 Task: Open the event Coffee Meeting with Jane on '2024/04/05', change the date to 2024/03/20, change the font style of the description to Comic Sans MS, set the availability to Working elsewhere, insert an emoji Smile, logged in from the account softage.10@softage.net and add another guest for the event, softage.4@softage.net. Change the alignment of the event description to Align center.Change the font color of the description to Light  Orange and select an event charm, 
Action: Mouse moved to (319, 140)
Screenshot: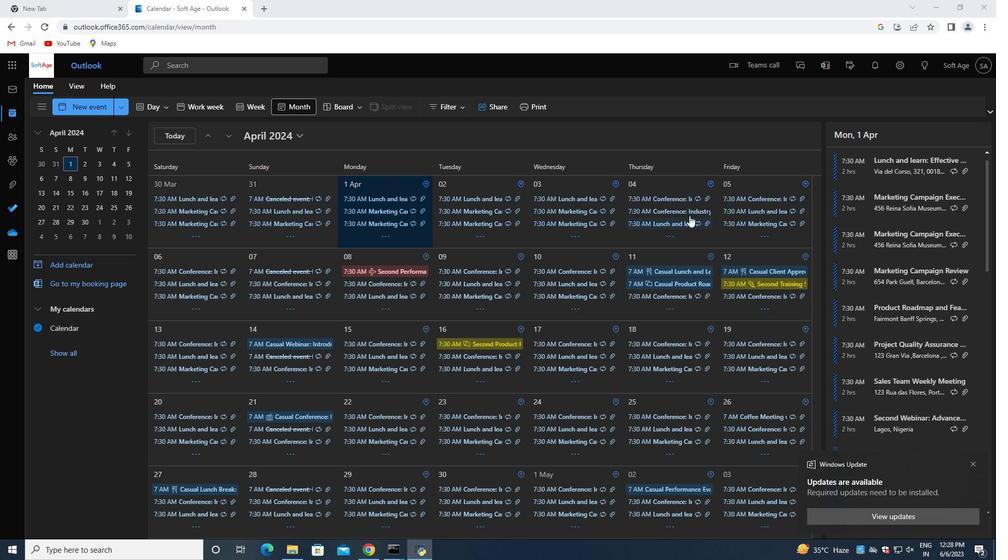 
Action: Mouse pressed left at (319, 140)
Screenshot: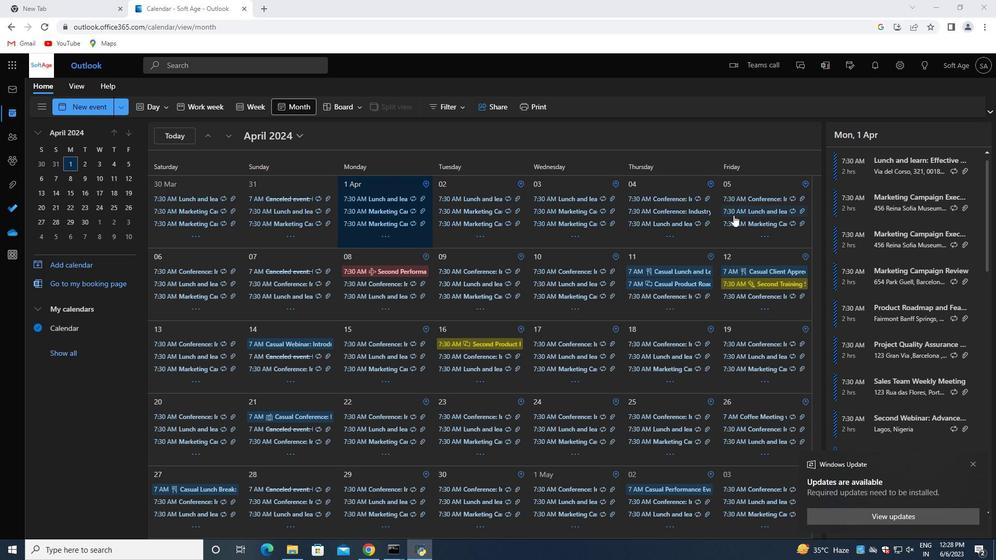 
Action: Mouse moved to (338, 160)
Screenshot: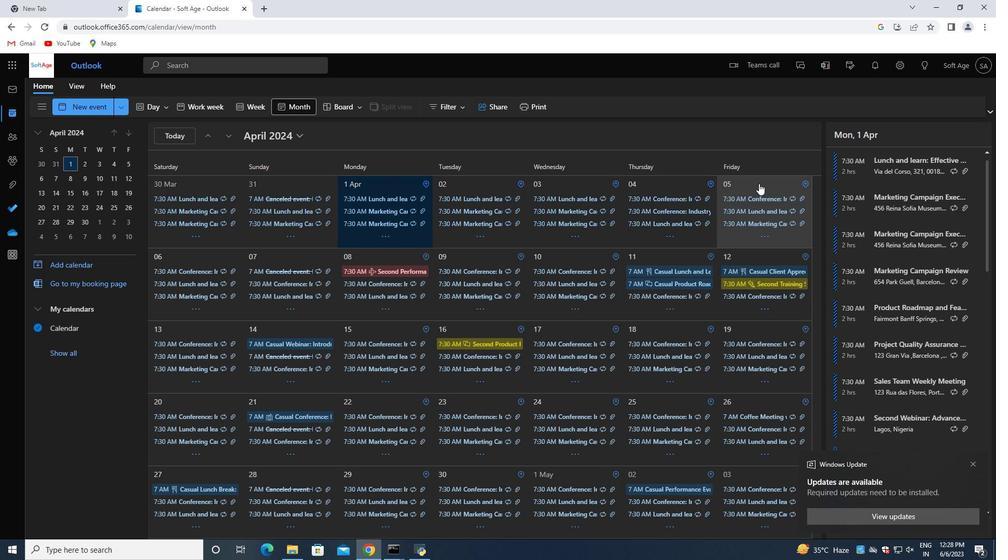 
Action: Mouse pressed left at (338, 160)
Screenshot: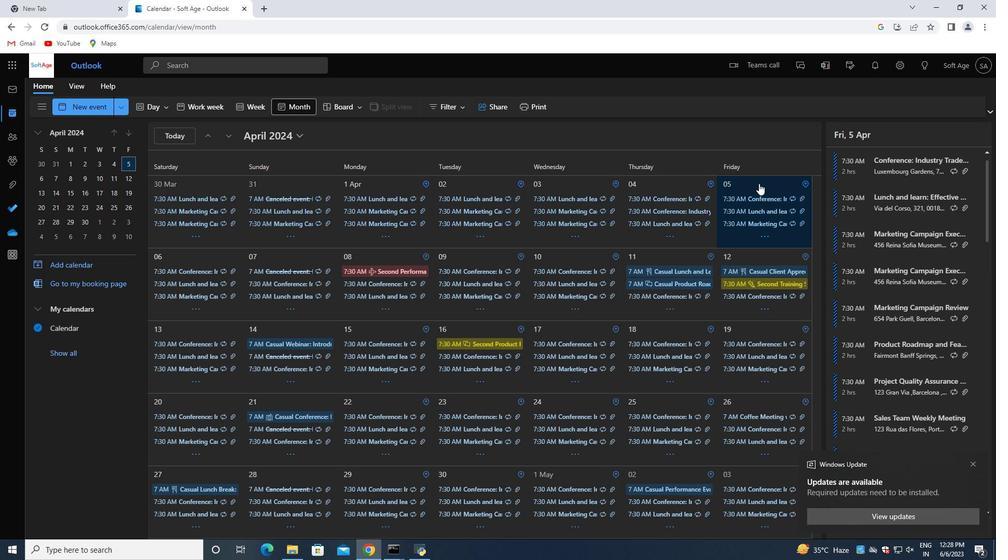 
Action: Mouse moved to (344, 180)
Screenshot: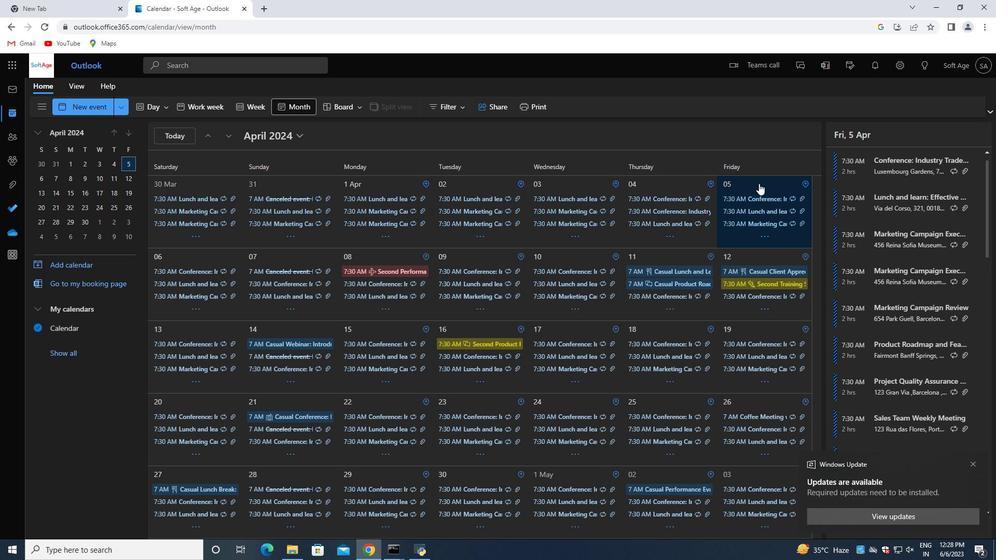 
Action: Mouse pressed left at (344, 180)
Screenshot: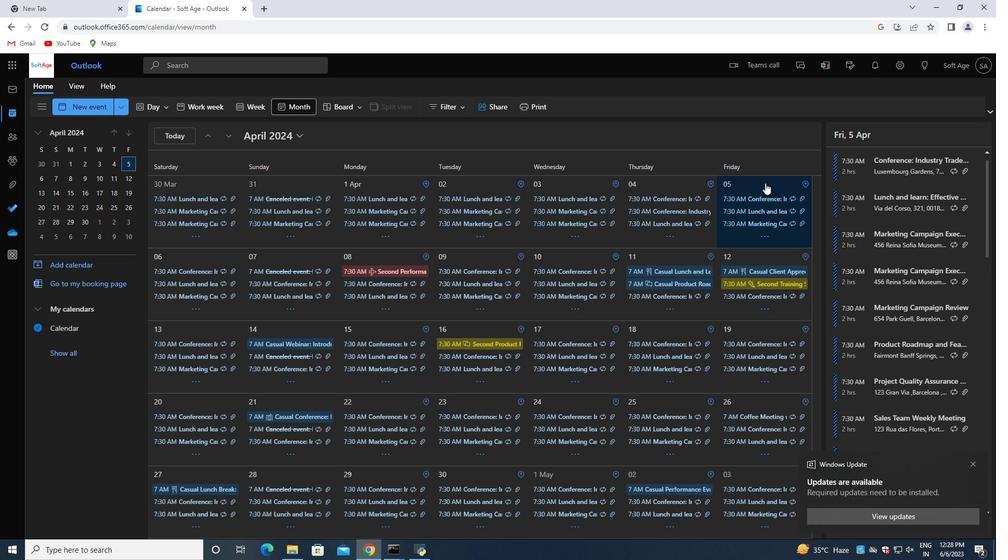 
Action: Mouse moved to (547, 137)
Screenshot: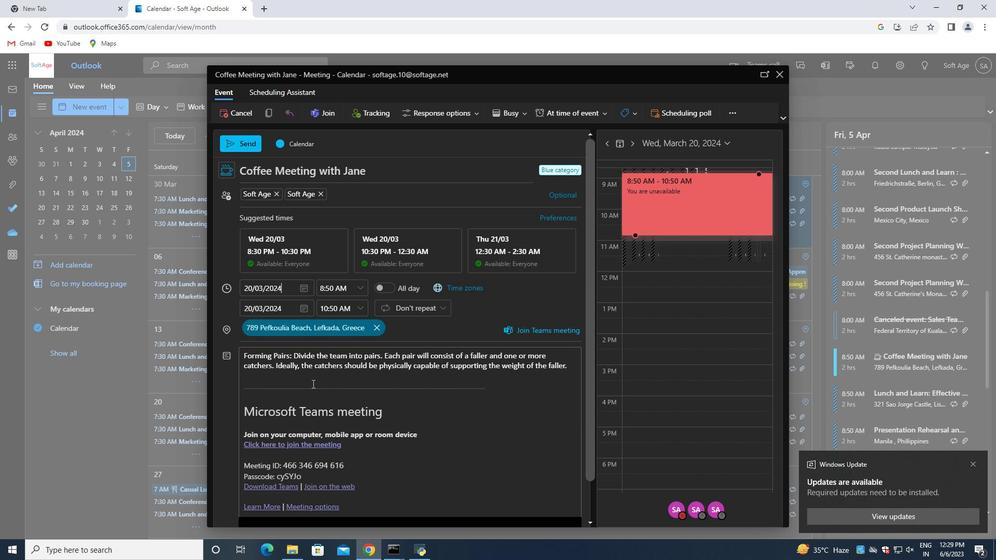 
Action: Mouse pressed left at (547, 137)
Screenshot: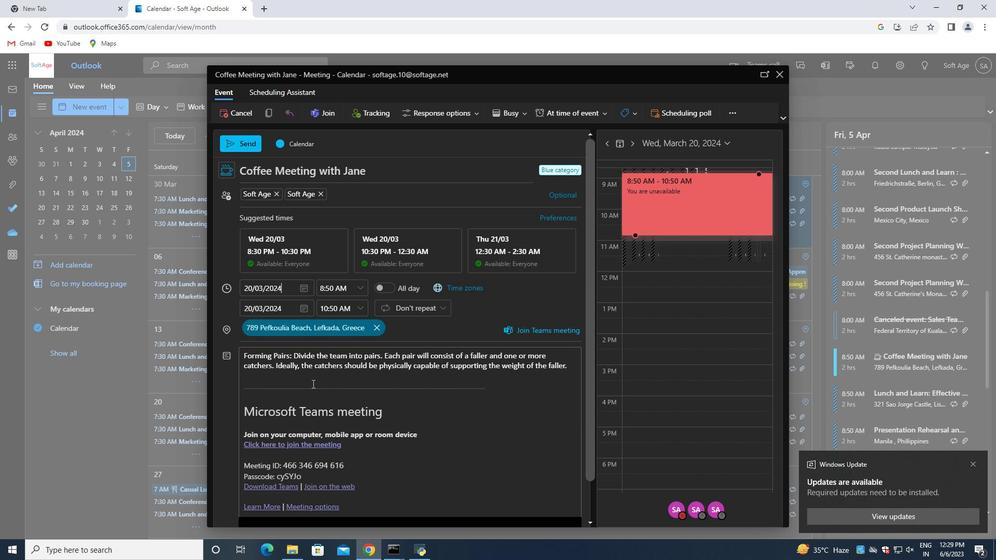 
Action: Mouse moved to (759, 183)
Screenshot: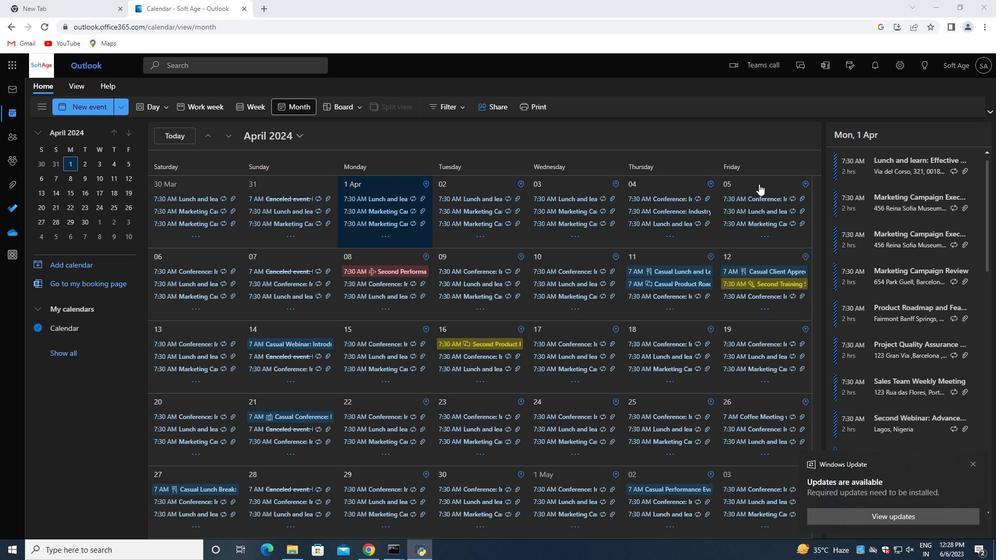 
Action: Mouse pressed left at (759, 183)
Screenshot: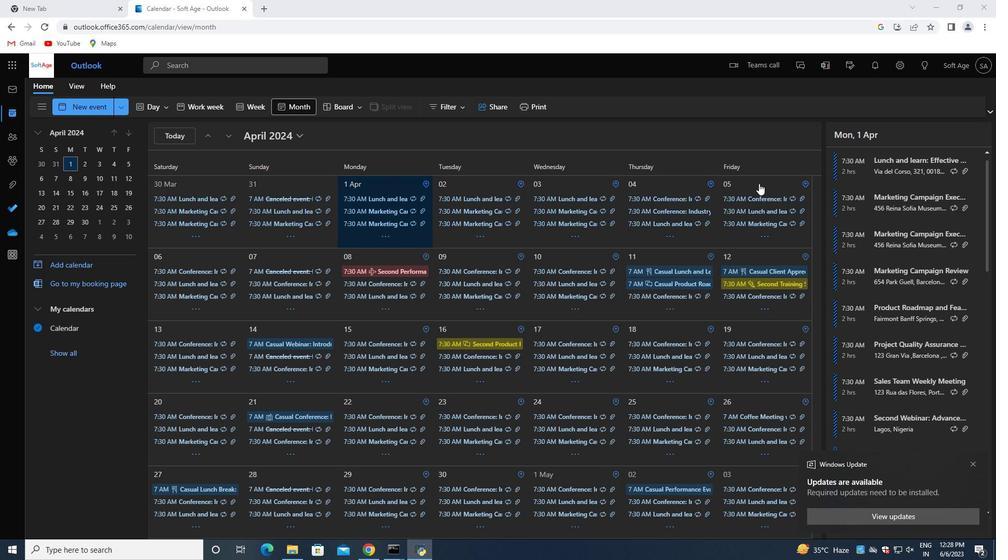 
Action: Mouse moved to (908, 347)
Screenshot: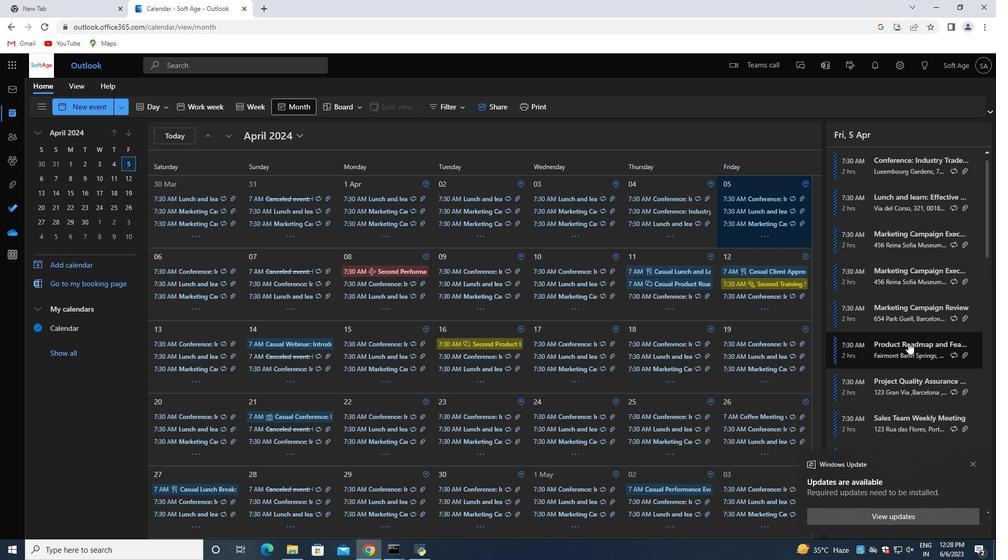 
Action: Mouse scrolled (908, 347) with delta (0, 0)
Screenshot: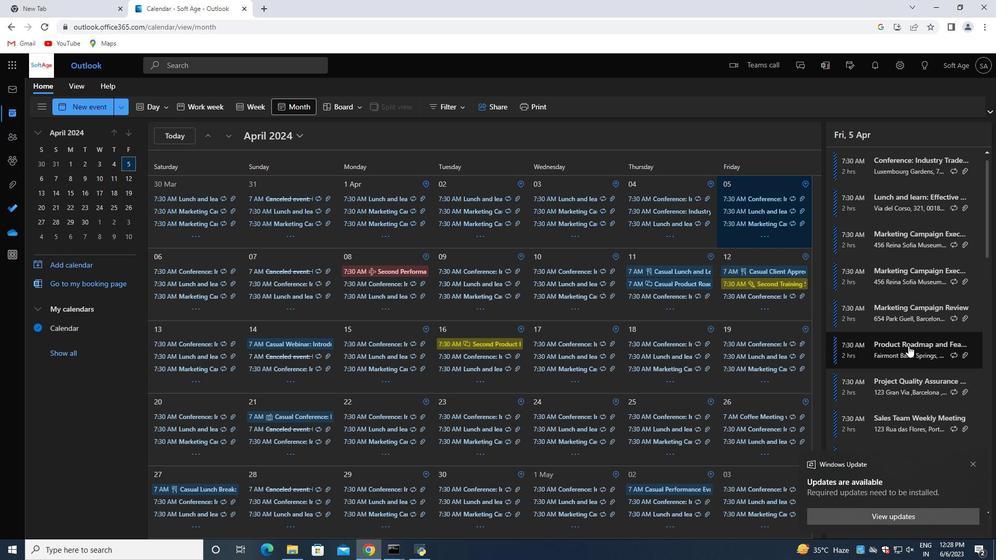 
Action: Mouse moved to (908, 355)
Screenshot: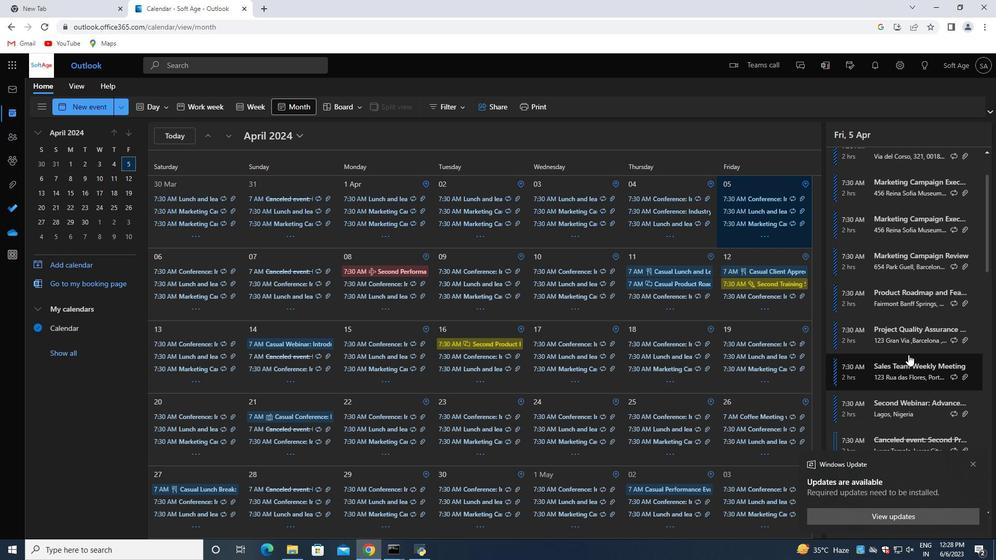 
Action: Mouse scrolled (908, 354) with delta (0, 0)
Screenshot: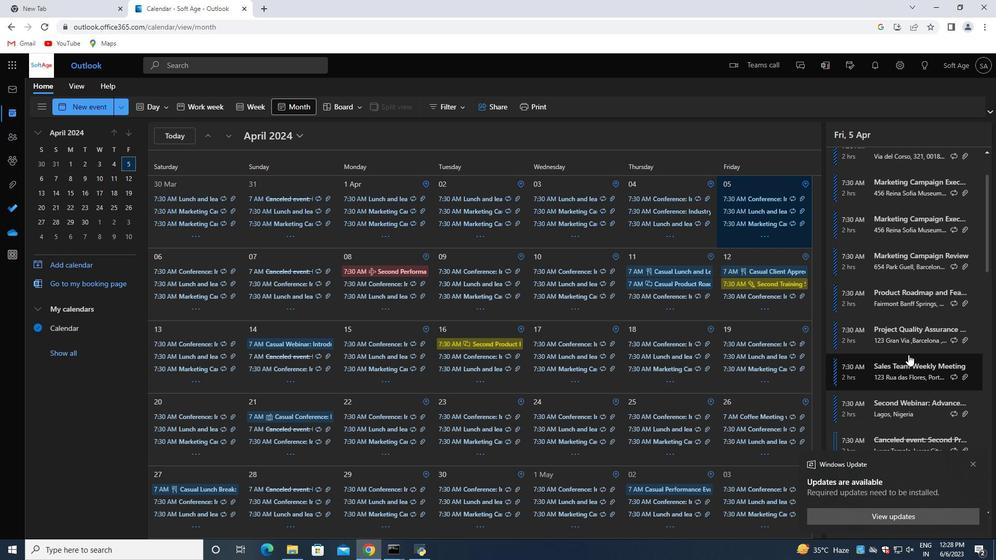 
Action: Mouse moved to (908, 357)
Screenshot: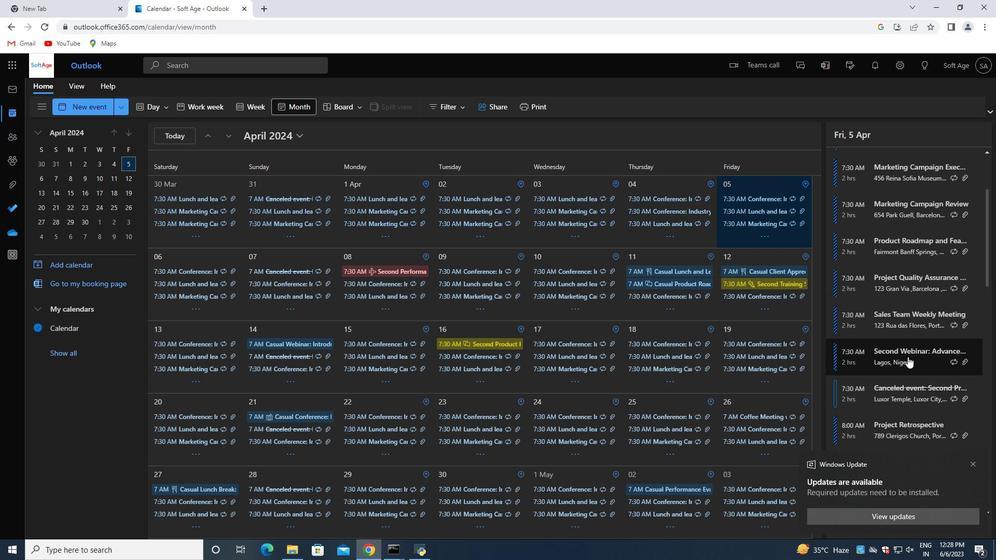 
Action: Mouse scrolled (908, 357) with delta (0, 0)
Screenshot: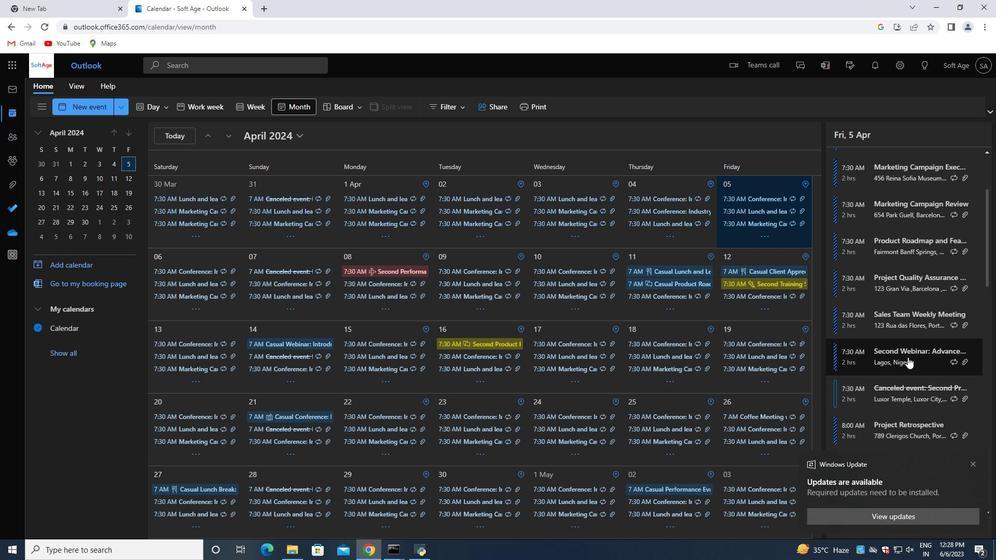 
Action: Mouse moved to (908, 359)
Screenshot: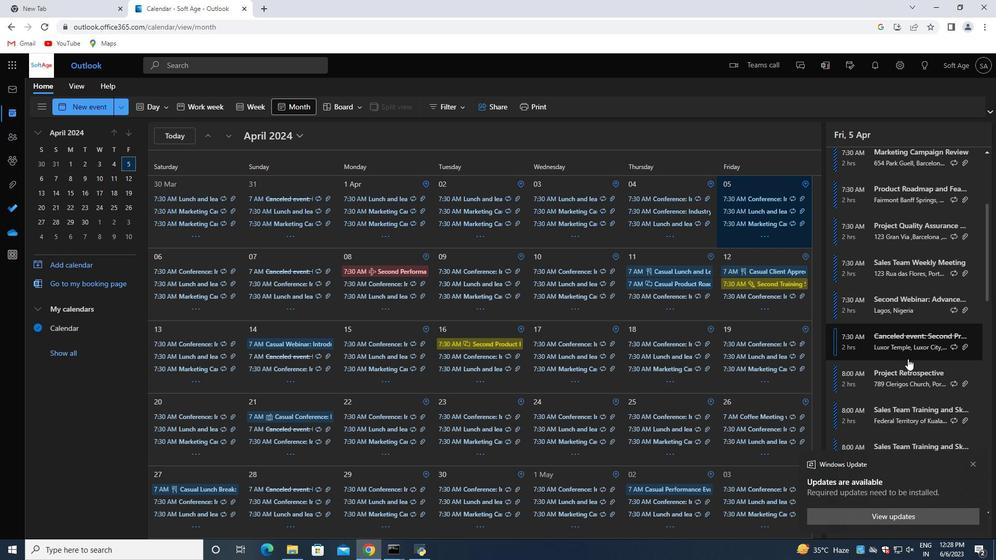 
Action: Mouse scrolled (908, 359) with delta (0, 0)
Screenshot: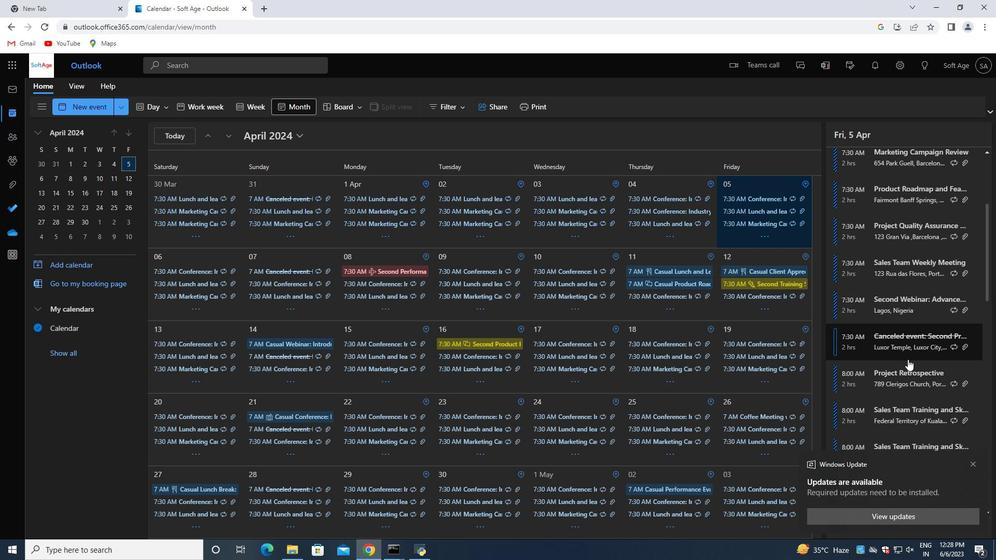
Action: Mouse moved to (908, 360)
Screenshot: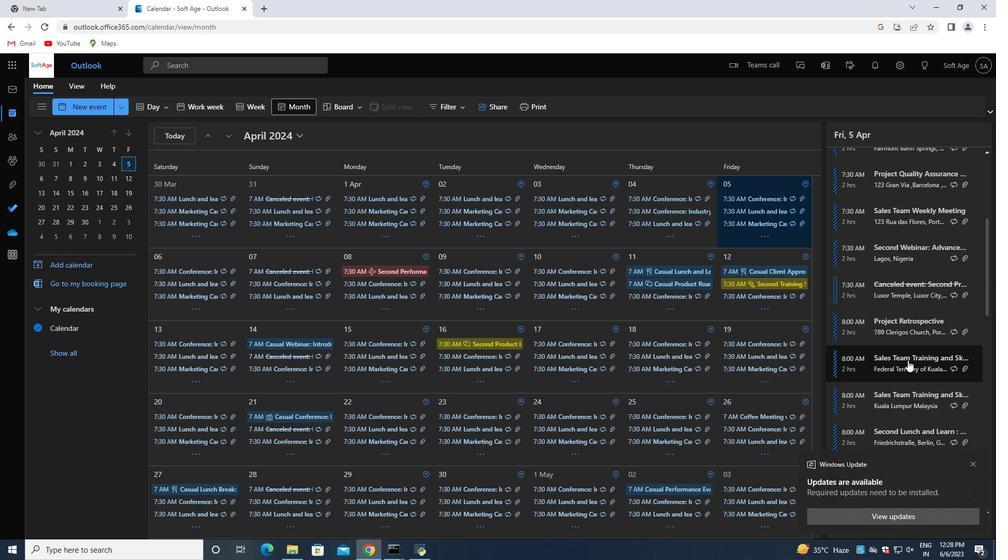 
Action: Mouse scrolled (908, 360) with delta (0, 0)
Screenshot: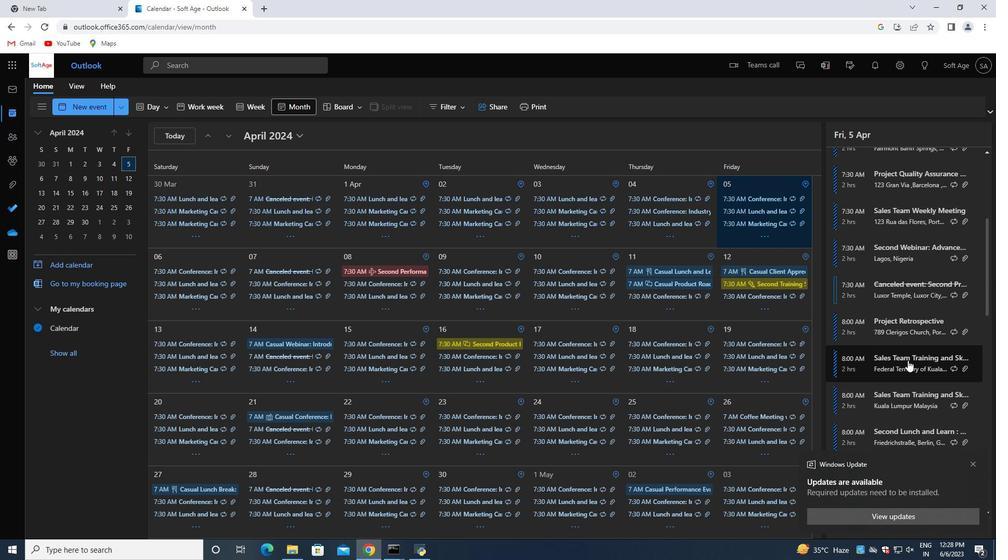 
Action: Mouse moved to (908, 360)
Screenshot: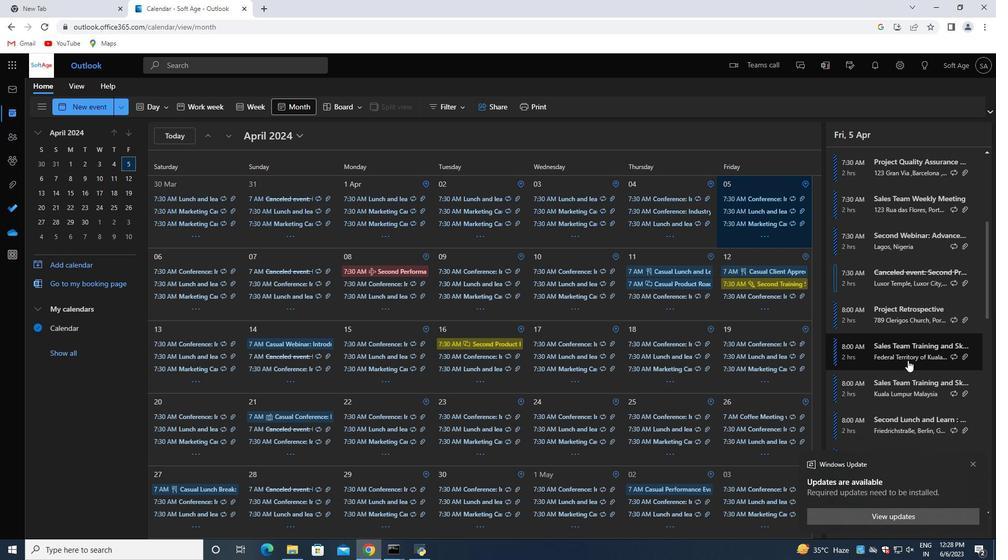 
Action: Mouse scrolled (908, 359) with delta (0, 0)
Screenshot: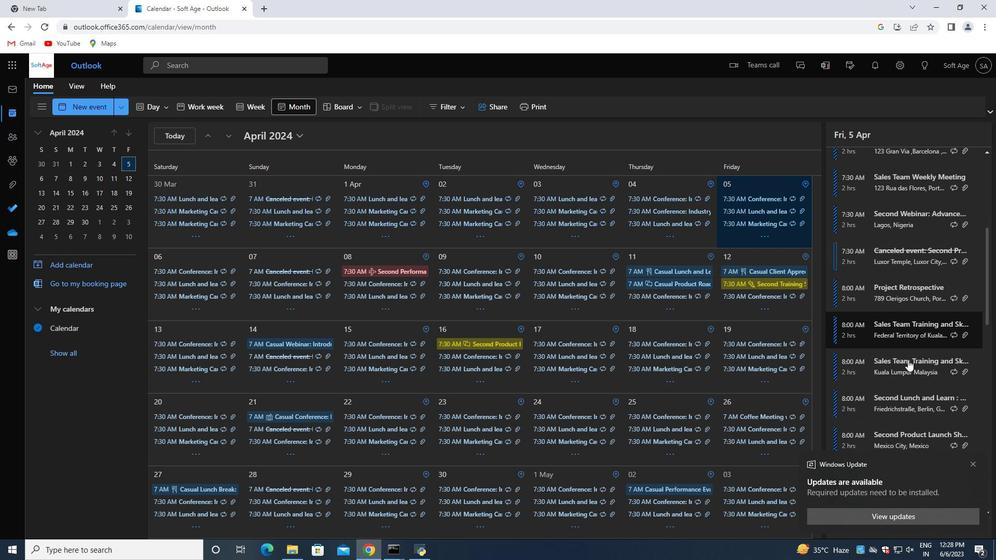 
Action: Mouse moved to (907, 356)
Screenshot: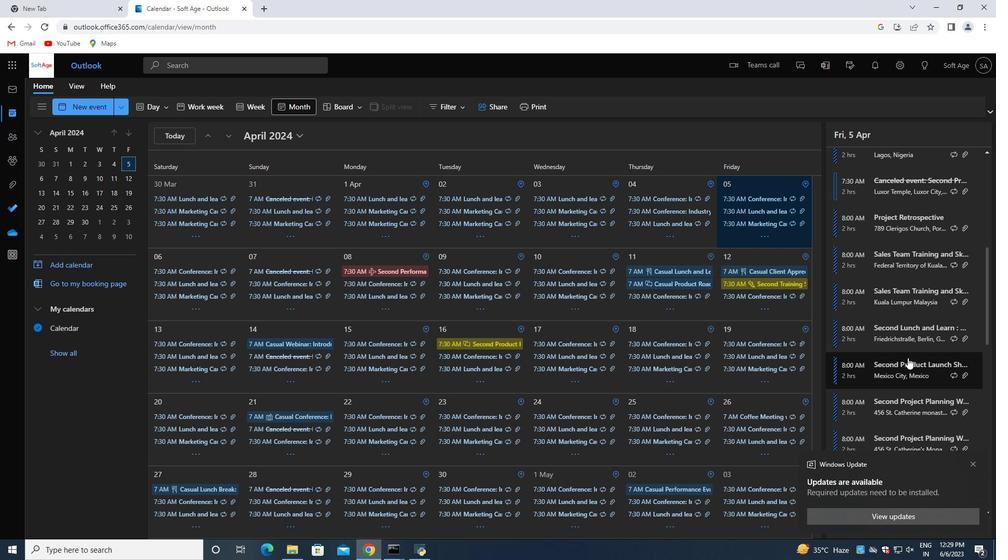 
Action: Mouse scrolled (907, 356) with delta (0, 0)
Screenshot: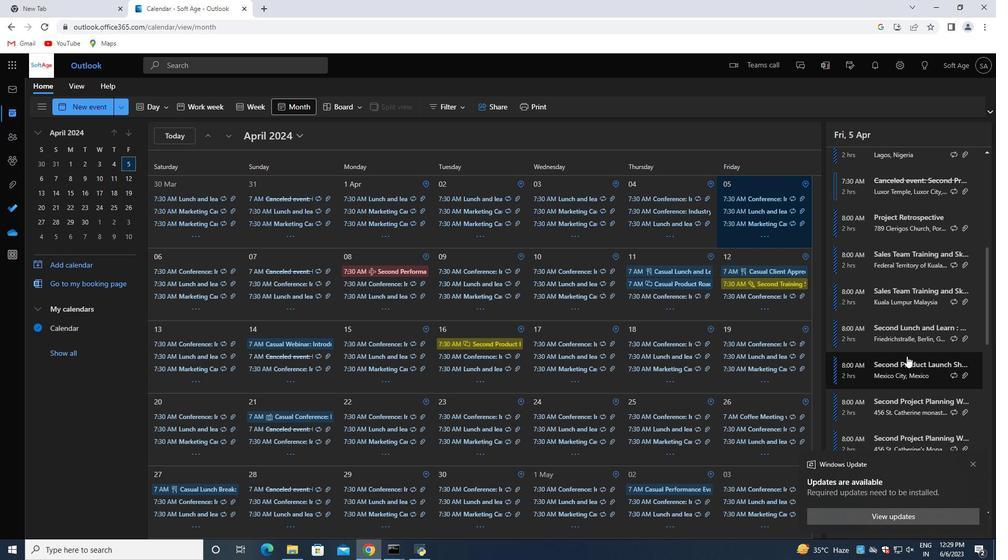 
Action: Mouse moved to (906, 356)
Screenshot: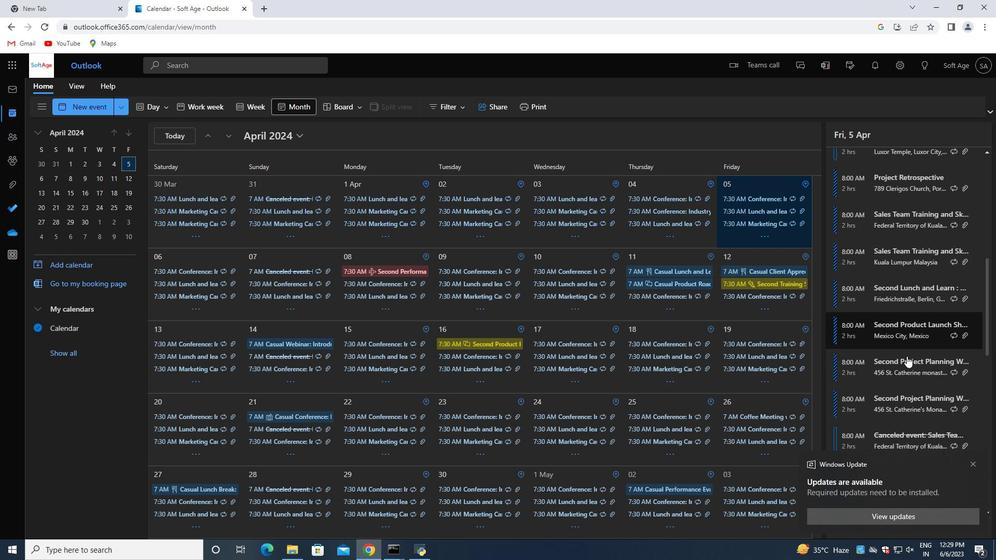 
Action: Mouse scrolled (906, 356) with delta (0, 0)
Screenshot: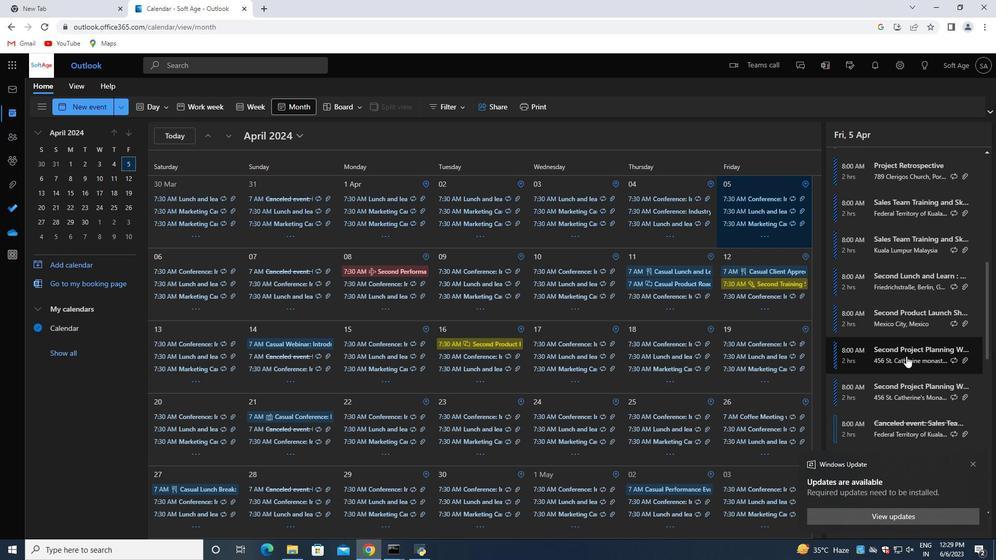 
Action: Mouse moved to (906, 357)
Screenshot: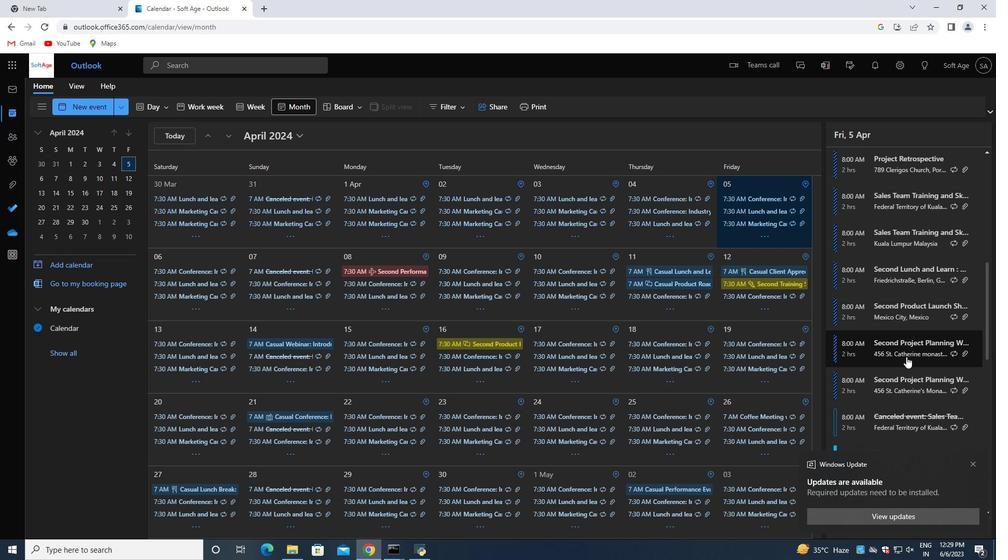 
Action: Mouse scrolled (906, 357) with delta (0, 0)
Screenshot: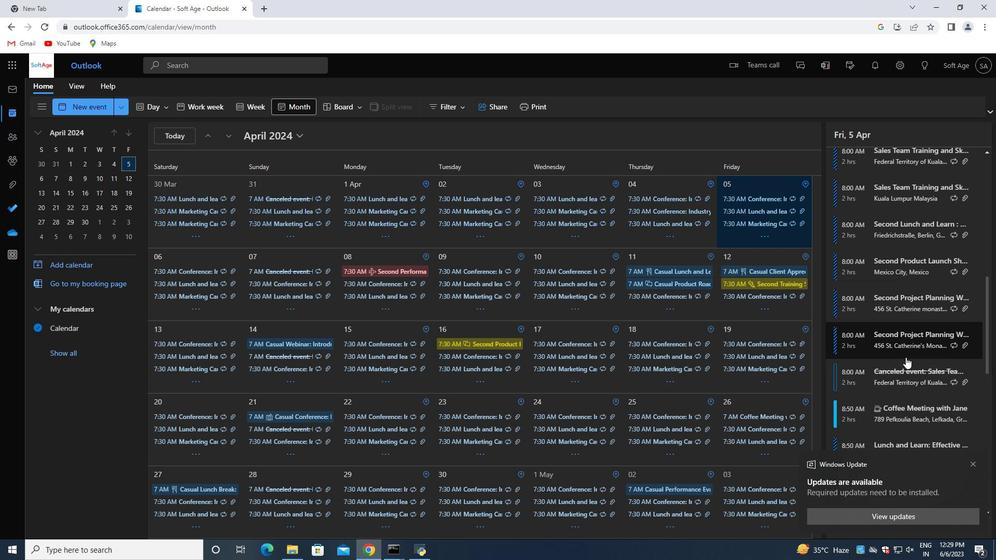 
Action: Mouse moved to (878, 374)
Screenshot: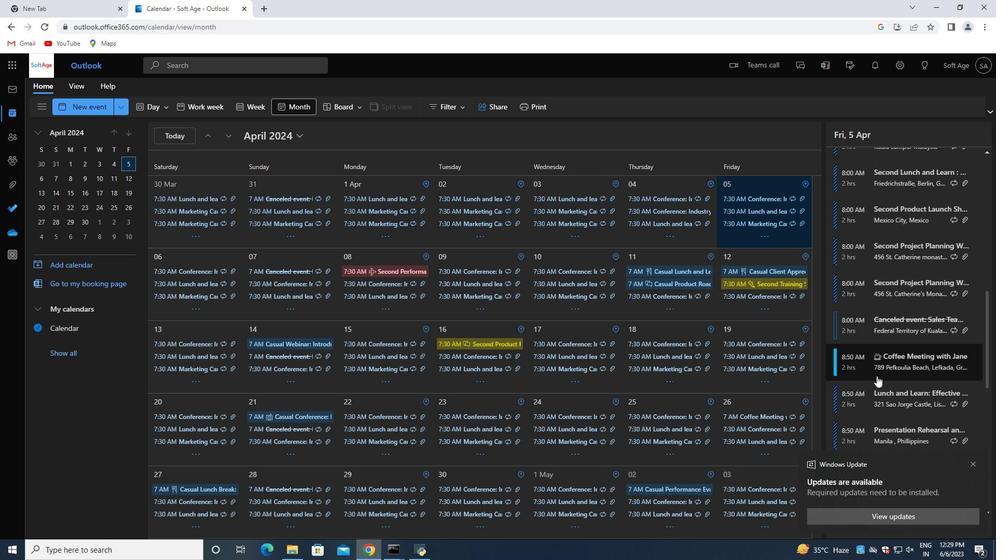 
Action: Mouse pressed left at (878, 374)
Screenshot: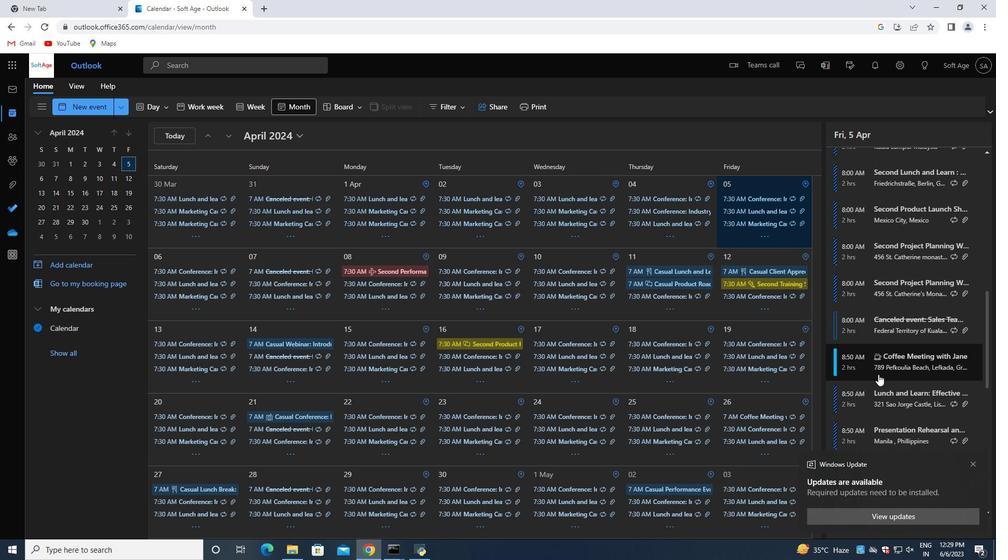 
Action: Mouse moved to (662, 448)
Screenshot: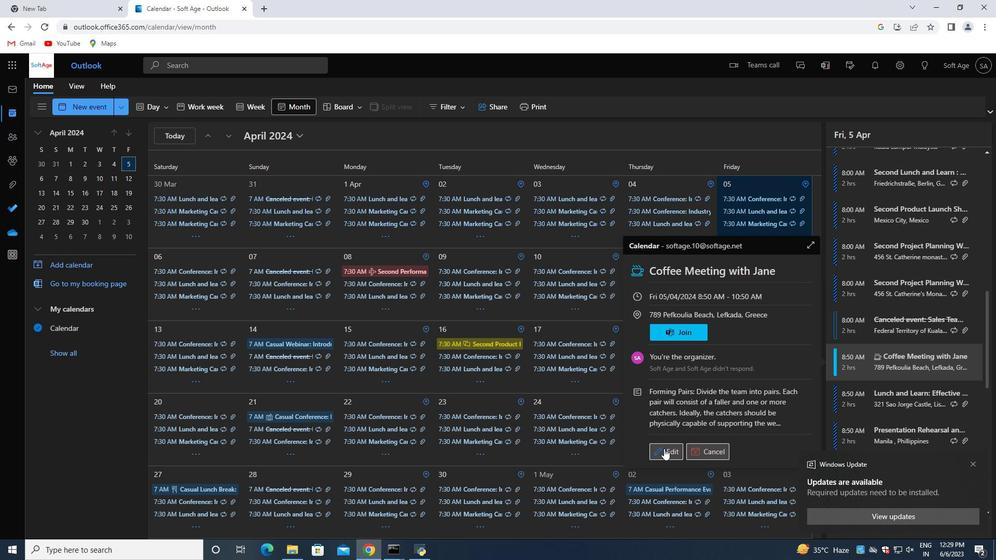 
Action: Mouse pressed left at (662, 448)
Screenshot: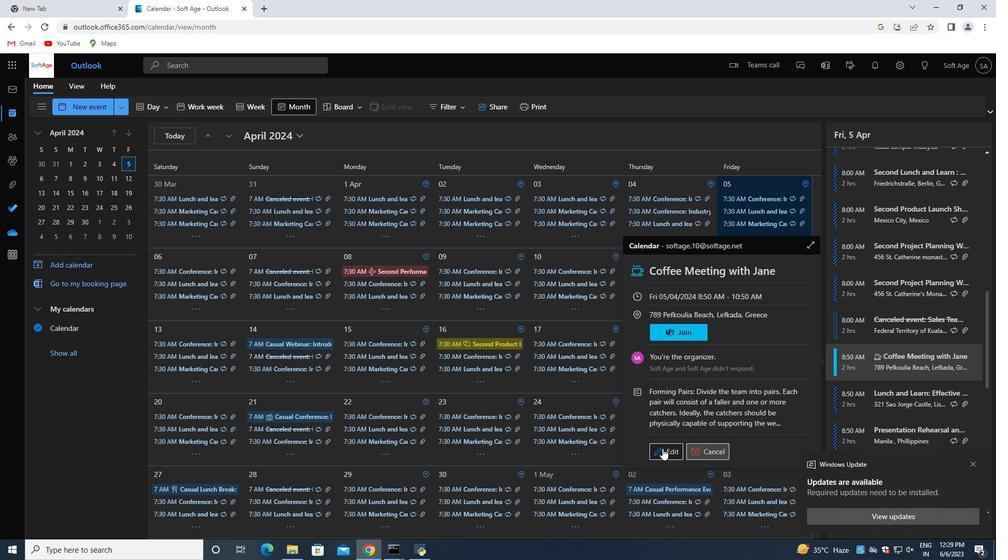
Action: Mouse moved to (302, 286)
Screenshot: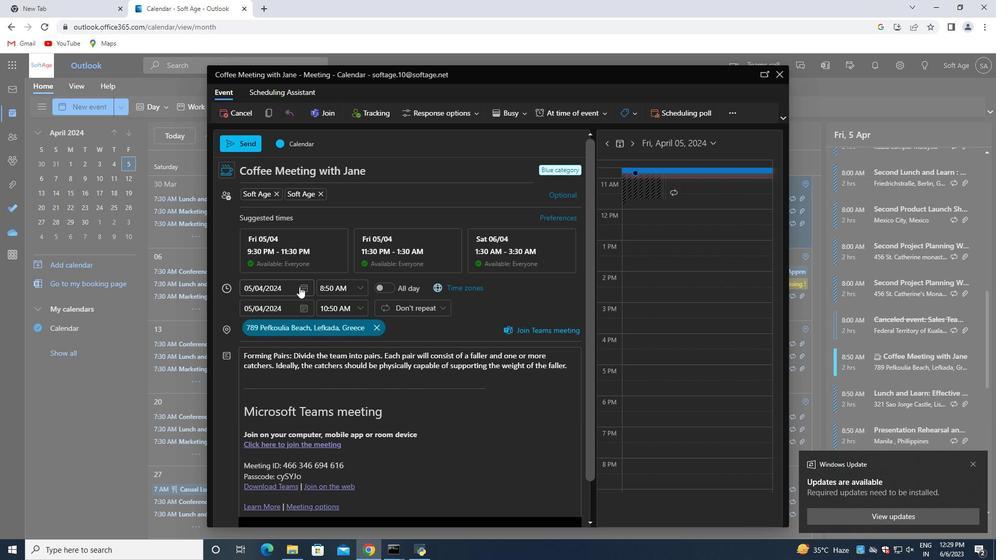 
Action: Mouse pressed left at (302, 286)
Screenshot: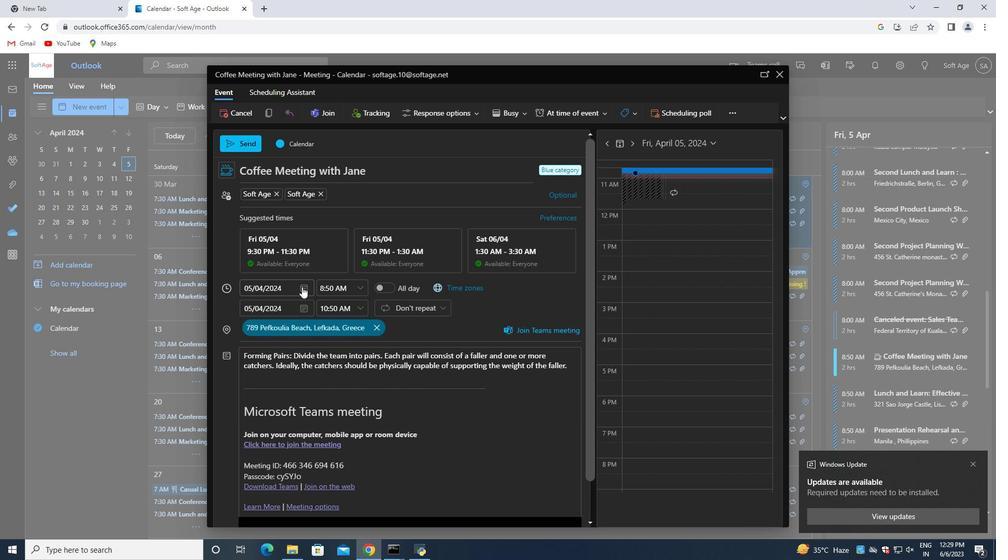 
Action: Mouse moved to (324, 305)
Screenshot: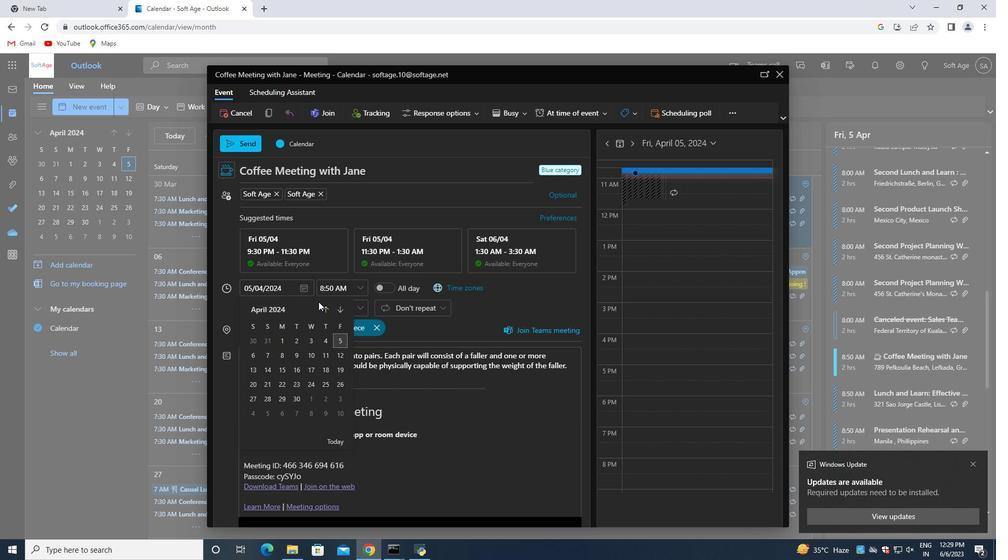 
Action: Mouse pressed left at (324, 305)
Screenshot: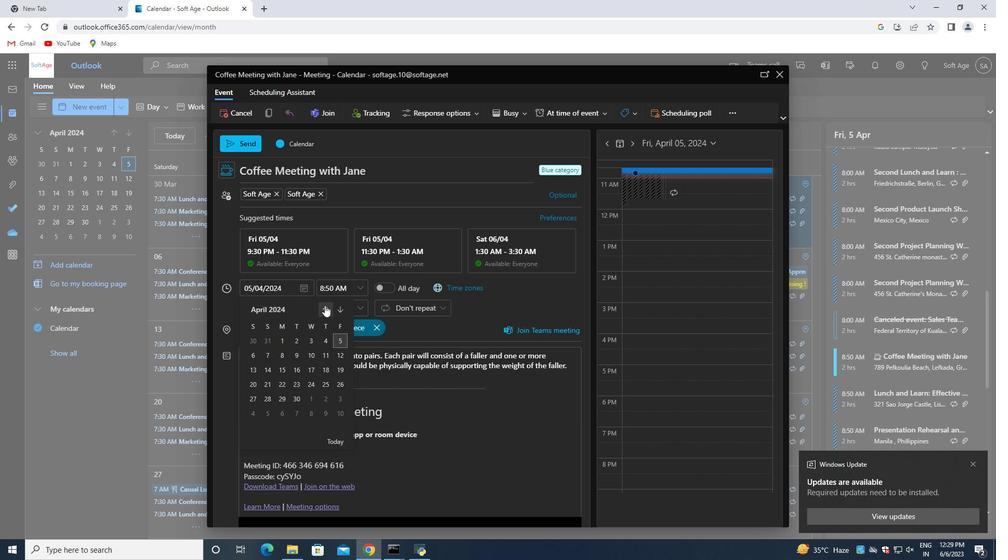 
Action: Mouse moved to (312, 384)
Screenshot: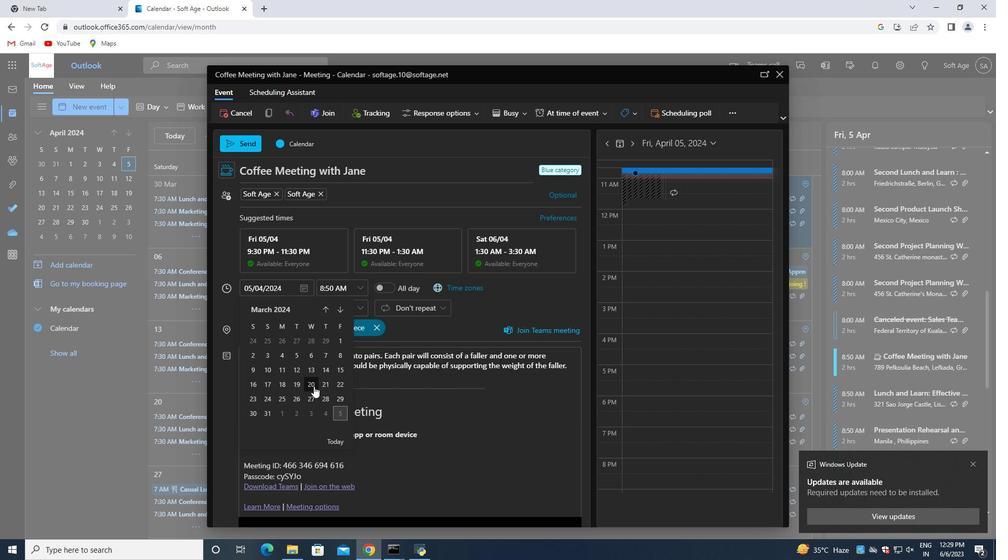 
Action: Mouse pressed left at (312, 384)
Screenshot: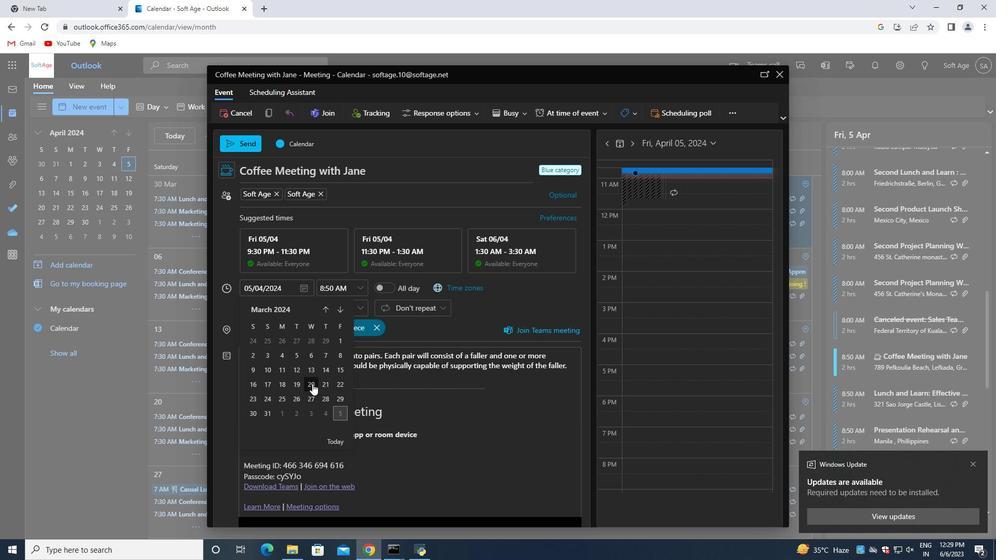 
Action: Mouse moved to (566, 366)
Screenshot: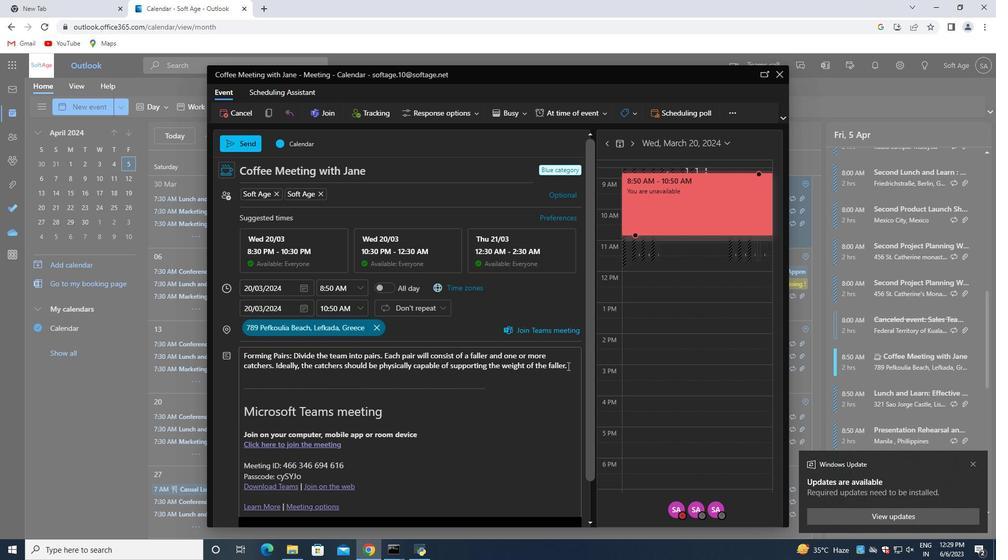 
Action: Mouse pressed left at (566, 366)
Screenshot: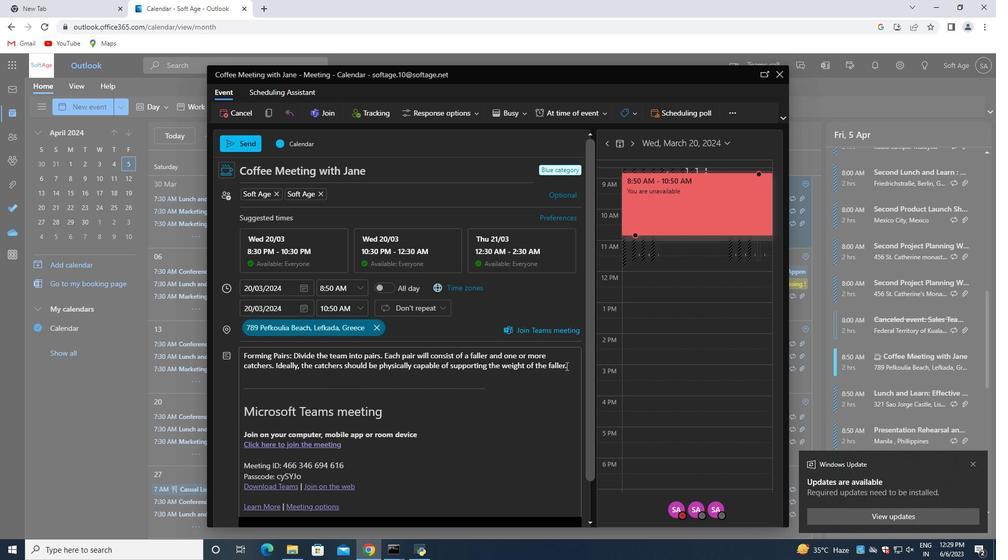 
Action: Mouse moved to (354, 418)
Screenshot: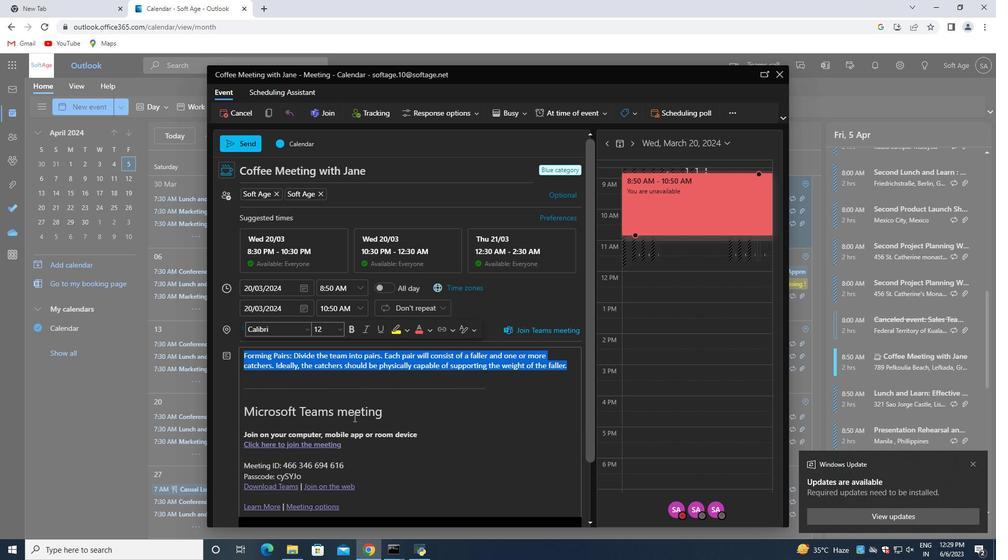 
Action: Mouse scrolled (354, 418) with delta (0, 0)
Screenshot: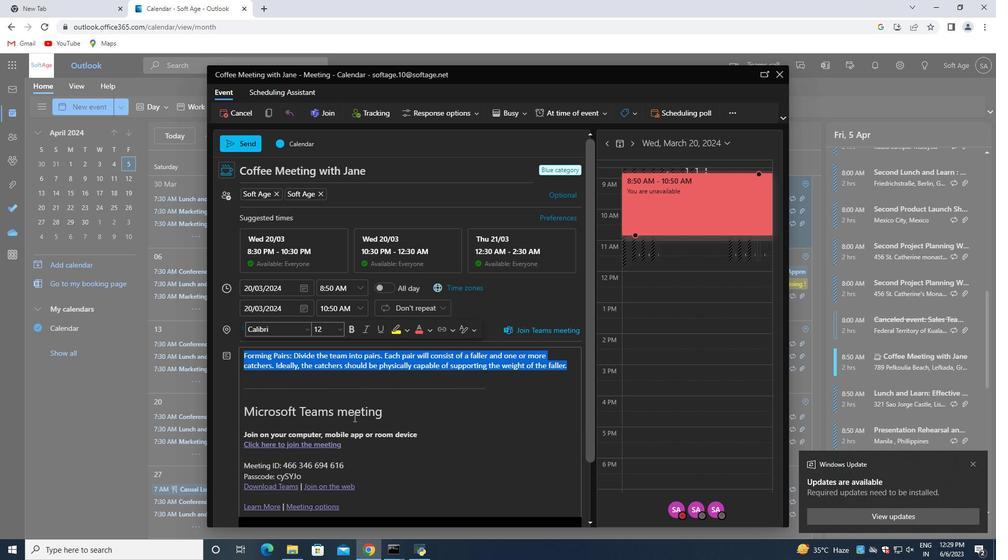 
Action: Mouse moved to (355, 423)
Screenshot: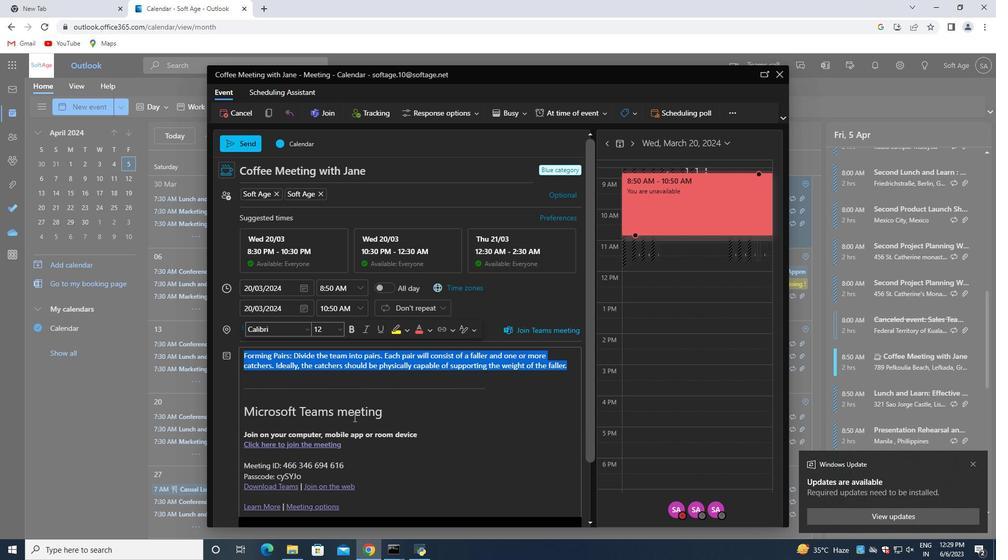 
Action: Mouse scrolled (355, 423) with delta (0, 0)
Screenshot: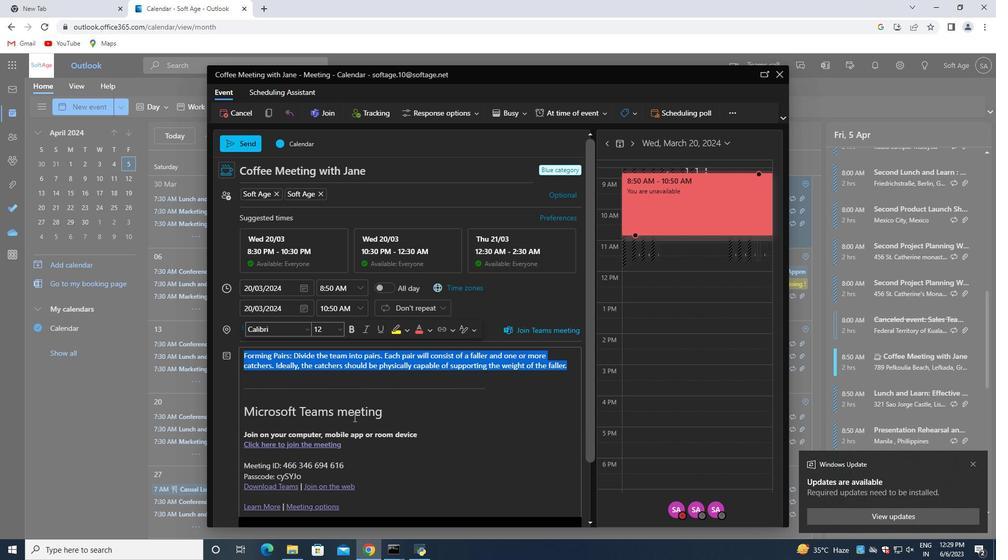 
Action: Mouse moved to (355, 425)
Screenshot: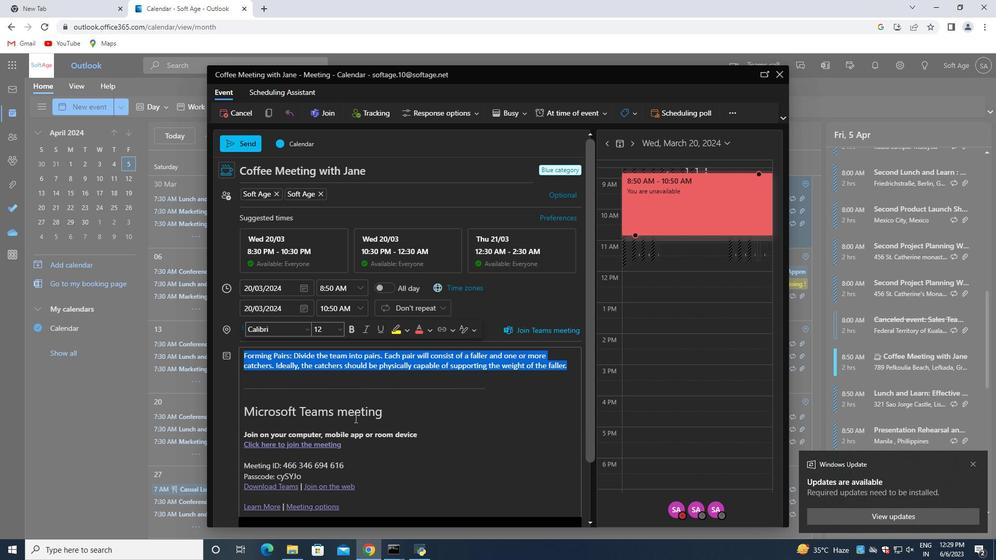 
Action: Mouse scrolled (355, 425) with delta (0, 0)
Screenshot: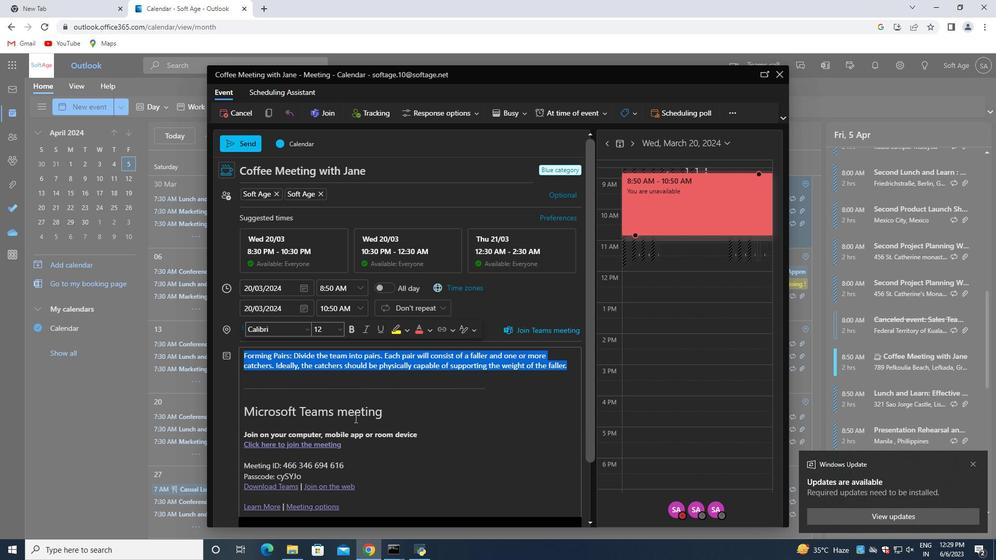 
Action: Mouse moved to (355, 427)
Screenshot: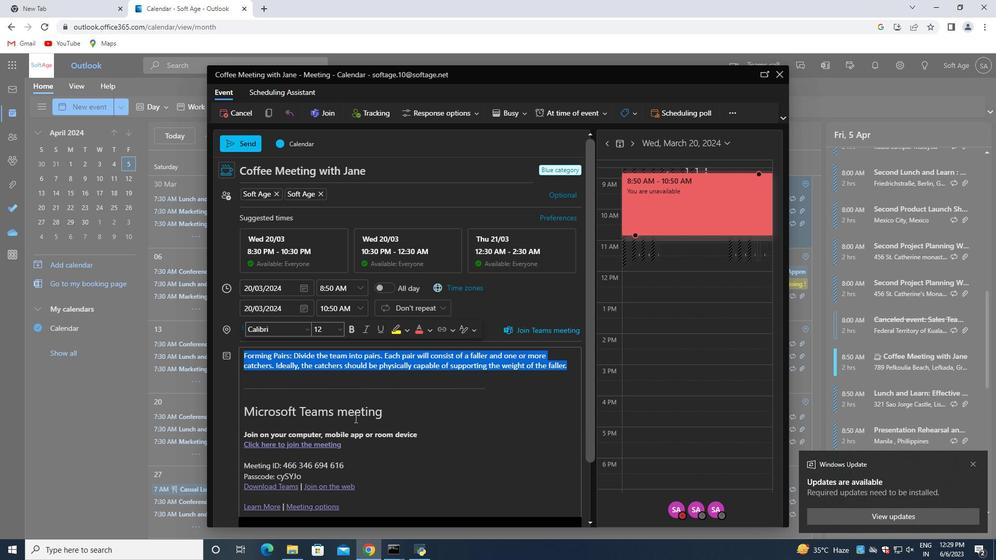 
Action: Mouse scrolled (355, 426) with delta (0, 0)
Screenshot: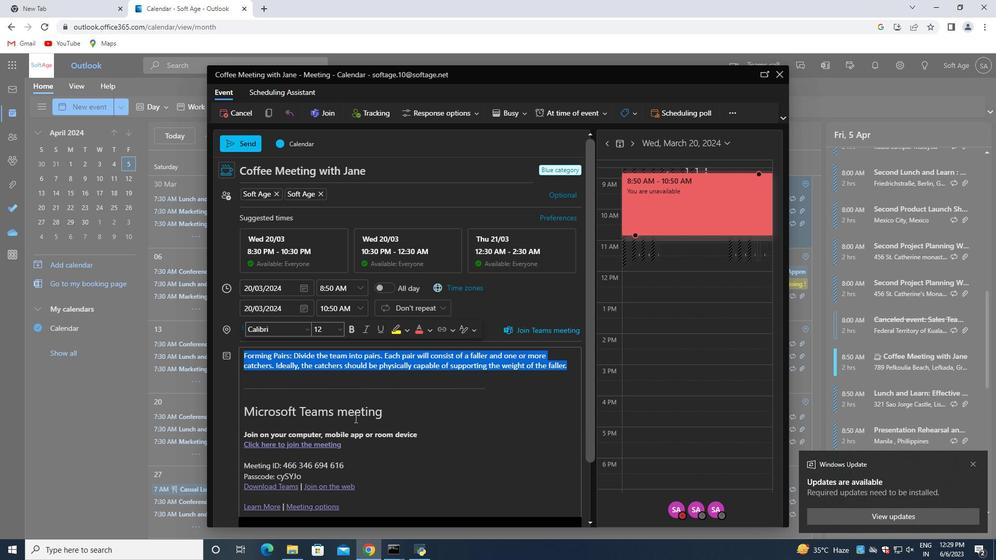 
Action: Mouse moved to (355, 428)
Screenshot: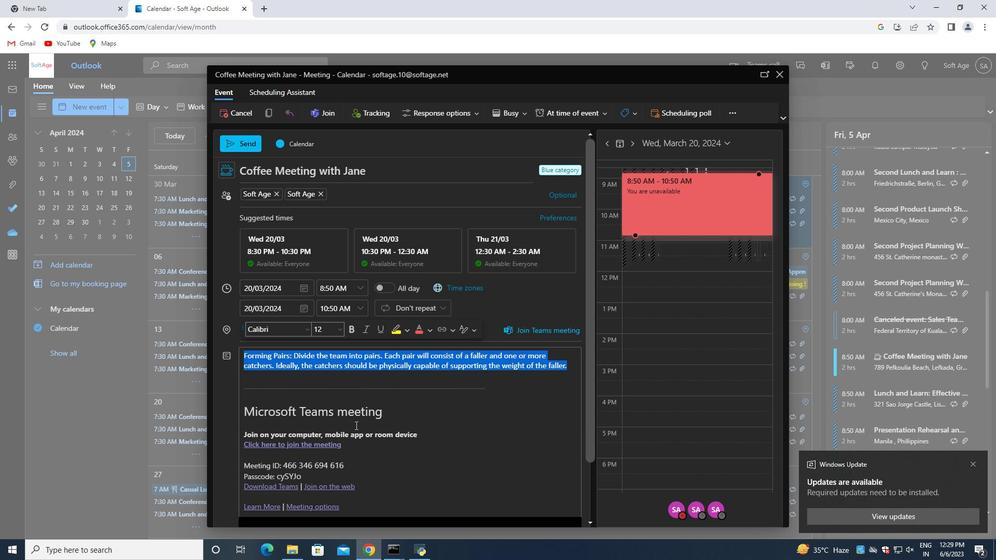 
Action: Mouse scrolled (355, 428) with delta (0, 0)
Screenshot: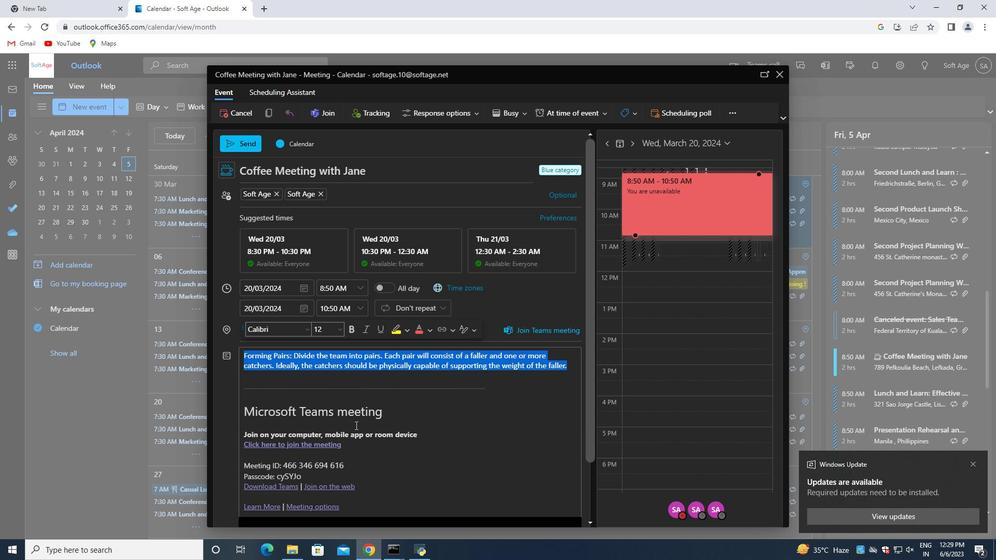 
Action: Mouse moved to (272, 483)
Screenshot: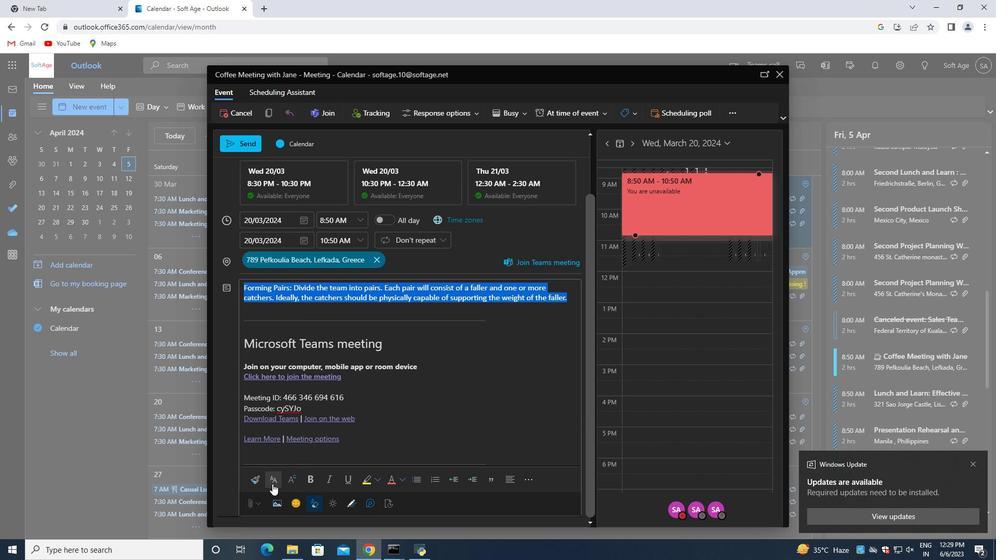 
Action: Mouse pressed left at (272, 483)
Screenshot: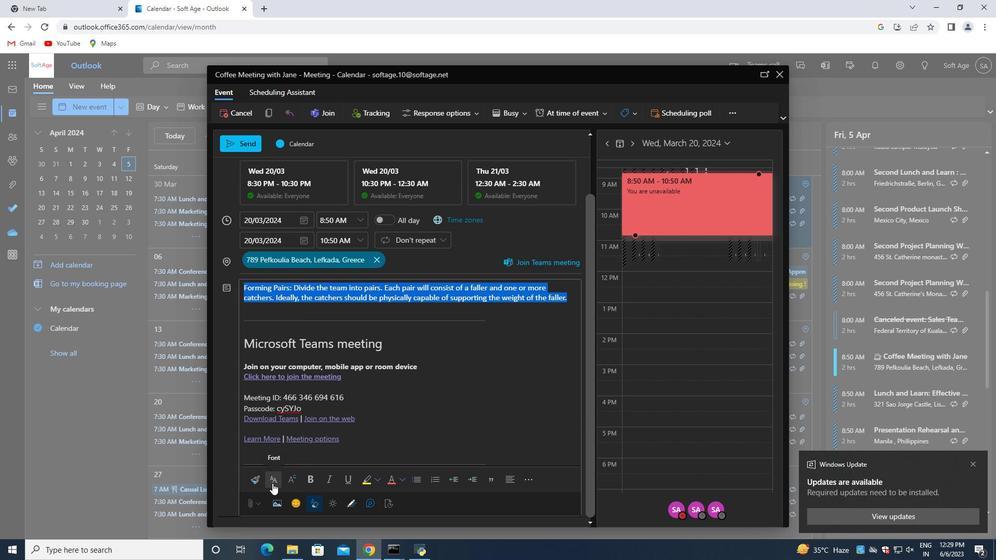 
Action: Mouse moved to (315, 436)
Screenshot: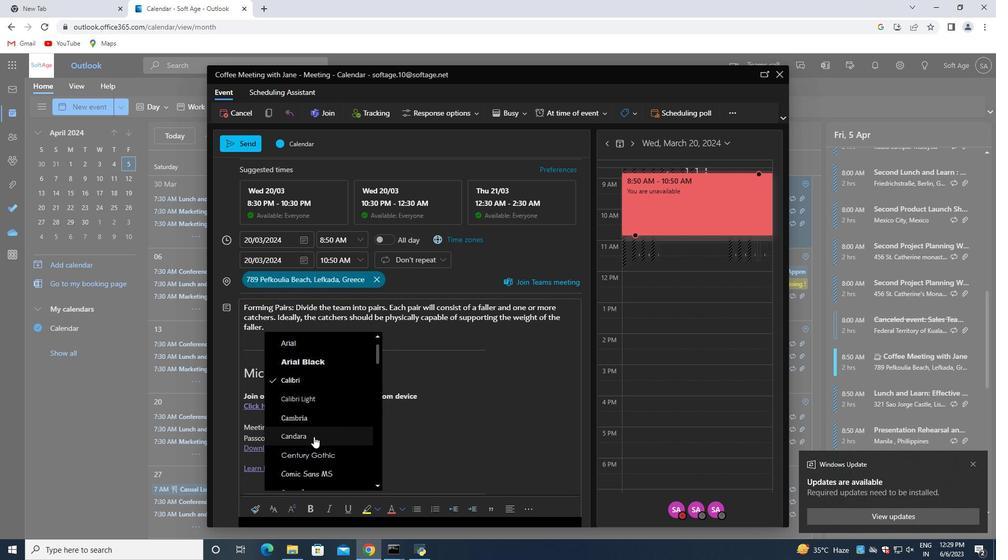 
Action: Mouse scrolled (315, 435) with delta (0, 0)
Screenshot: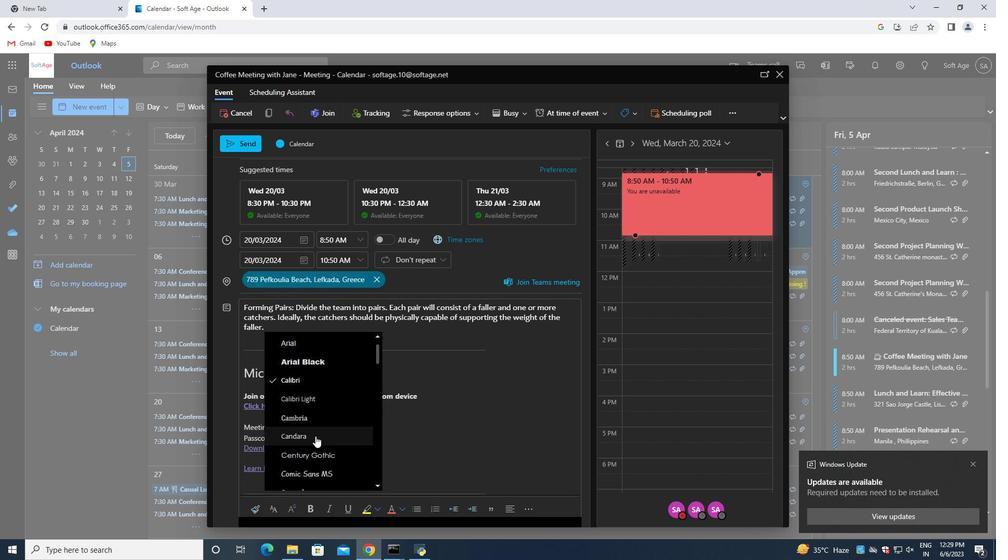 
Action: Mouse moved to (315, 420)
Screenshot: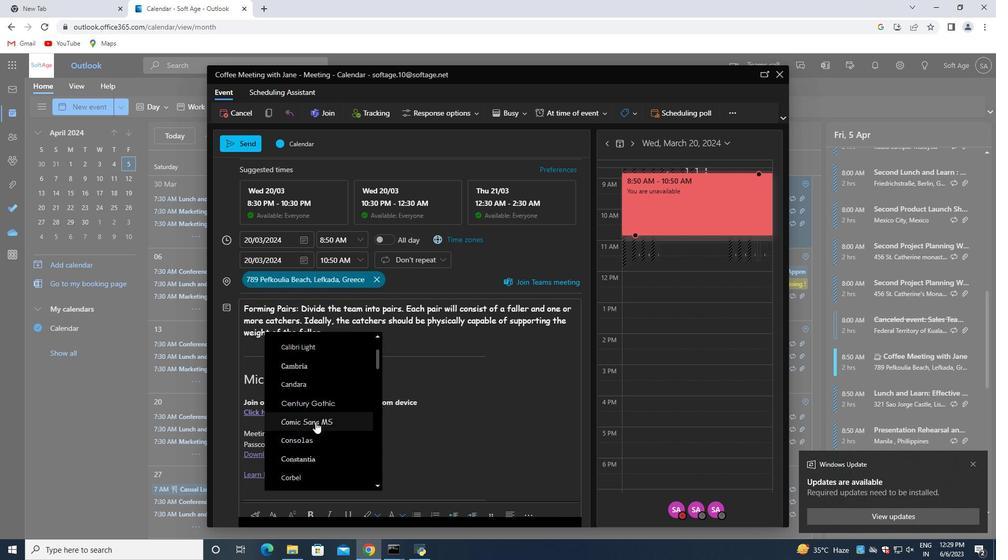 
Action: Mouse pressed left at (315, 420)
Screenshot: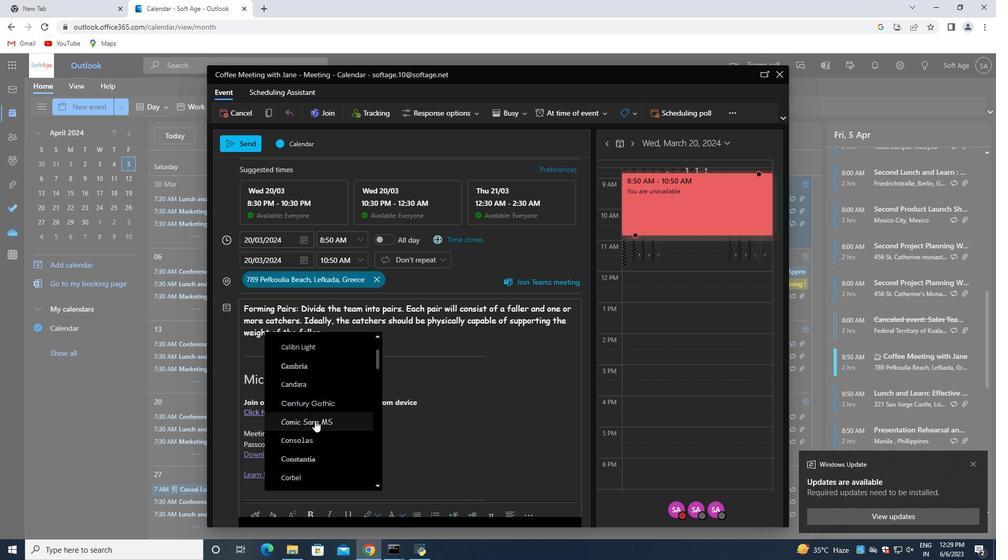 
Action: Mouse moved to (346, 334)
Screenshot: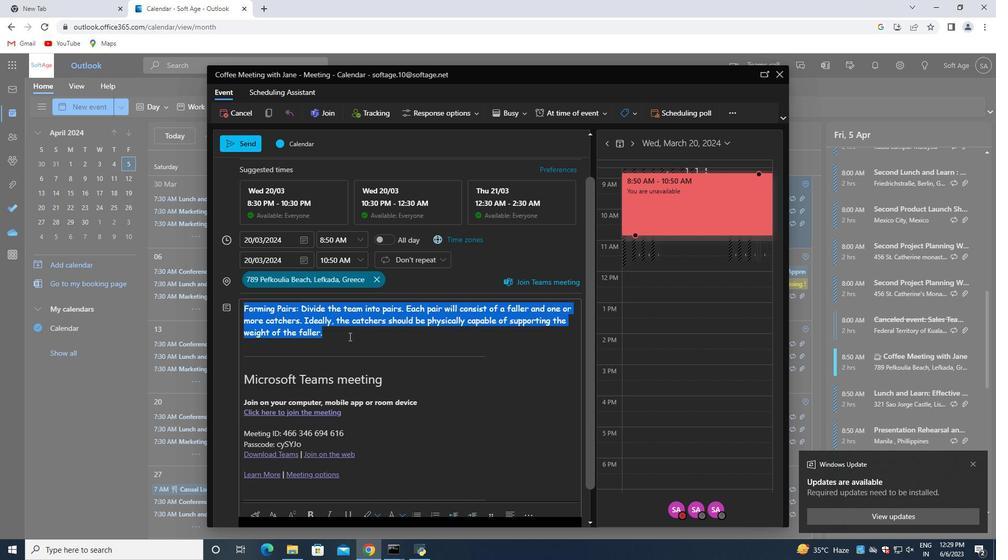 
Action: Mouse pressed left at (346, 334)
Screenshot: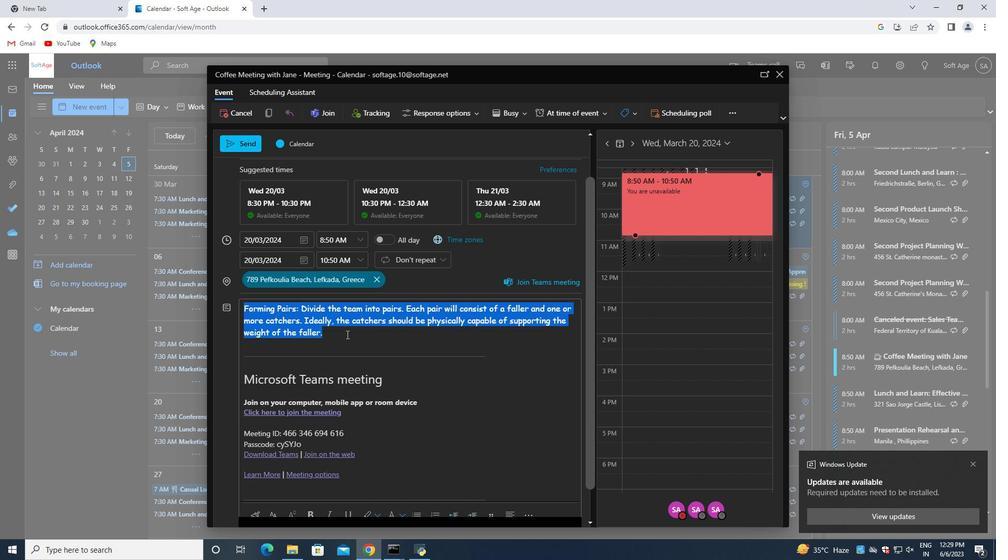 
Action: Mouse scrolled (346, 335) with delta (0, 0)
Screenshot: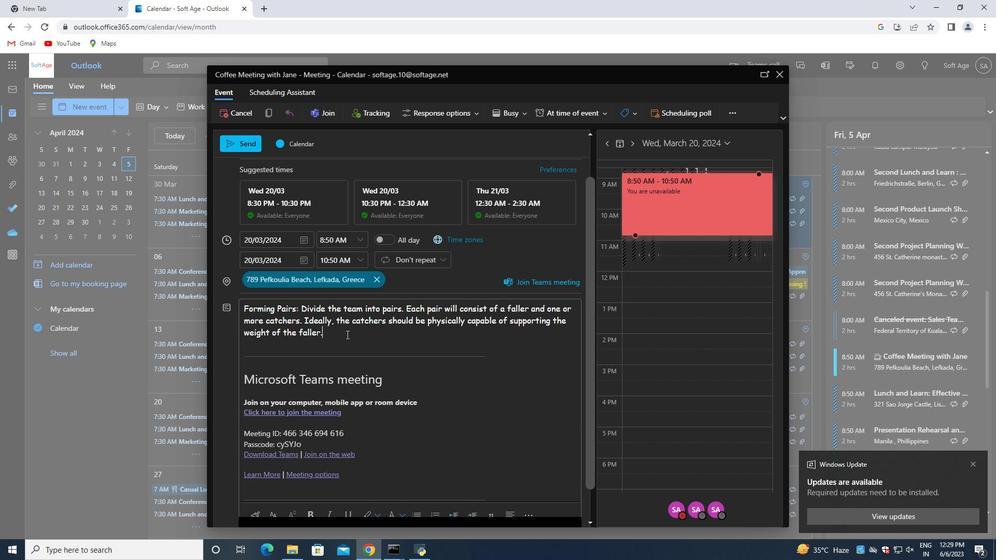 
Action: Mouse scrolled (346, 335) with delta (0, 0)
Screenshot: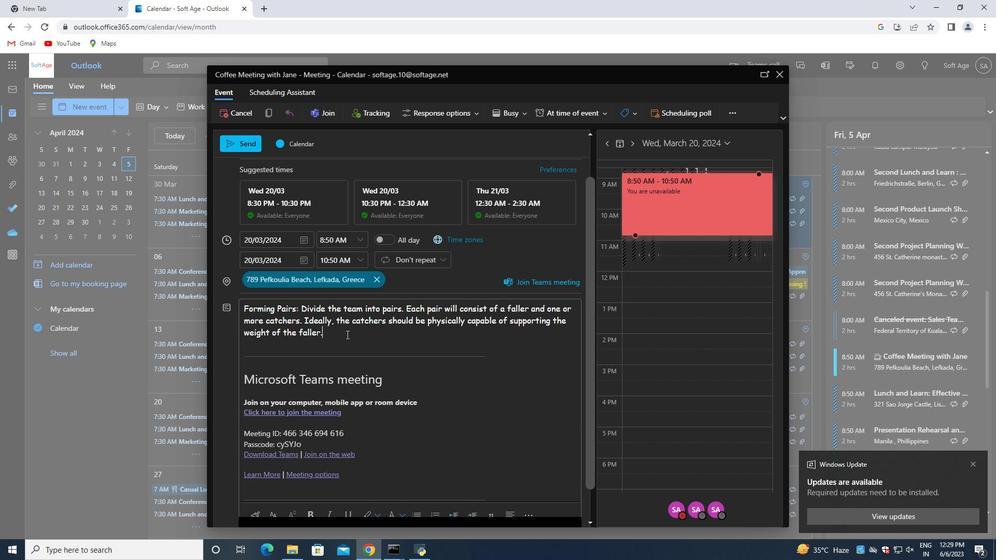 
Action: Mouse scrolled (346, 335) with delta (0, 0)
Screenshot: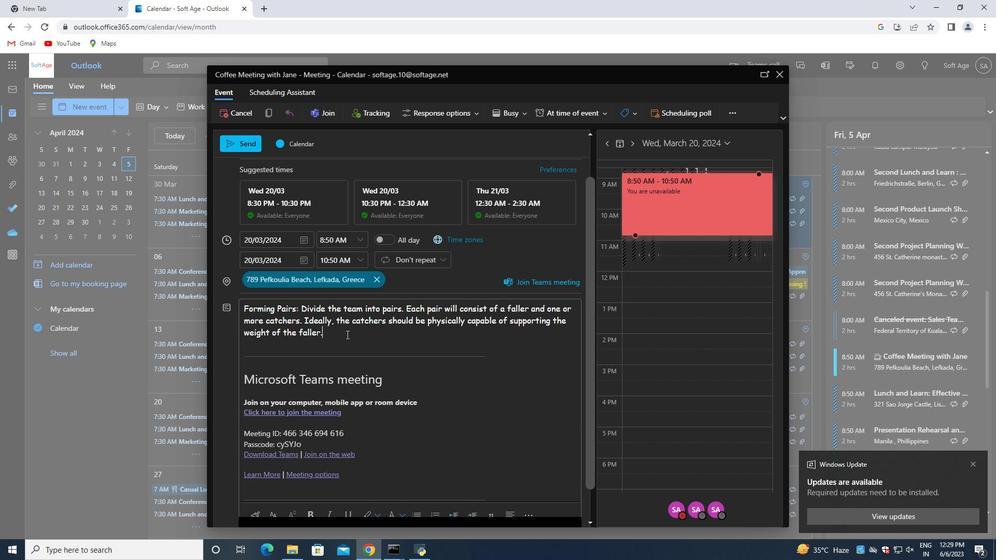 
Action: Mouse scrolled (346, 335) with delta (0, 0)
Screenshot: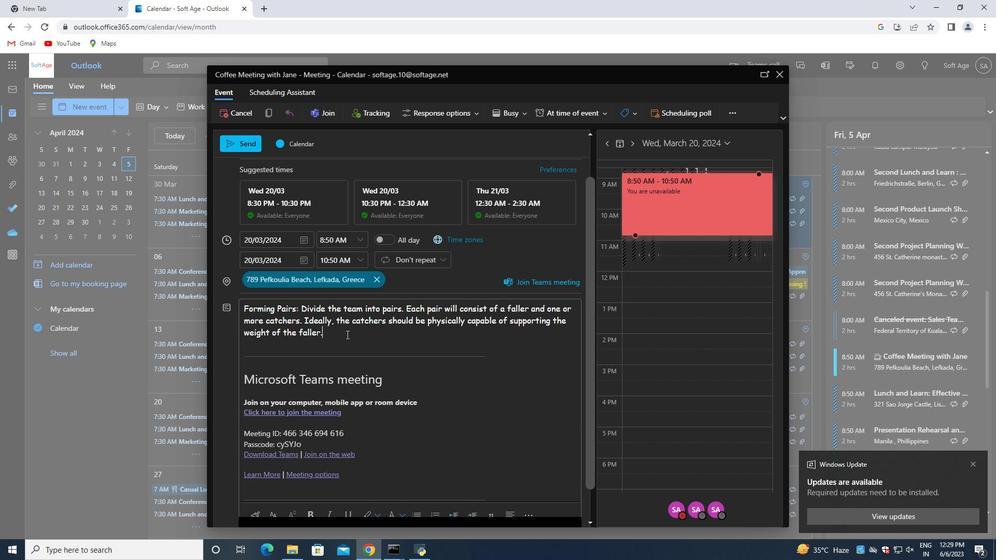 
Action: Mouse moved to (504, 114)
Screenshot: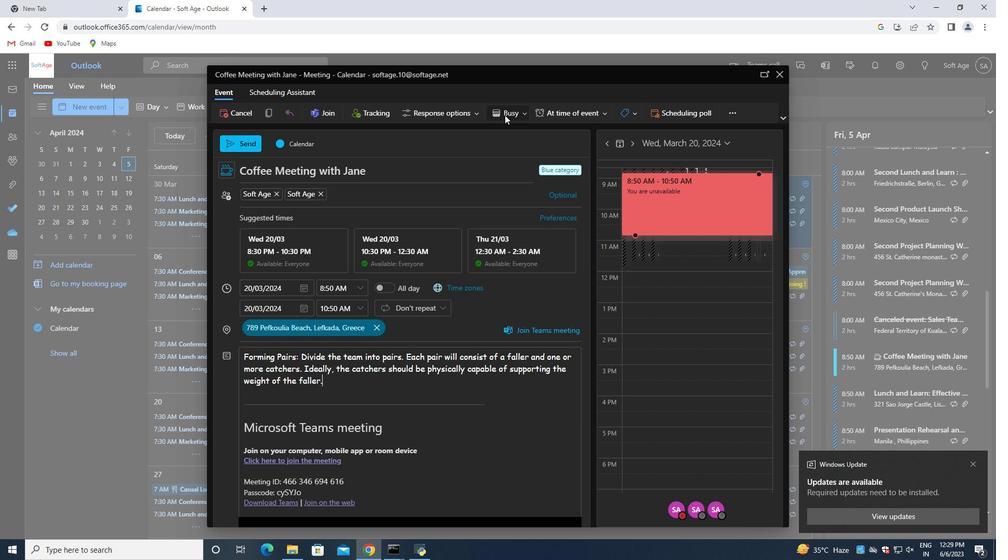 
Action: Mouse pressed left at (504, 114)
Screenshot: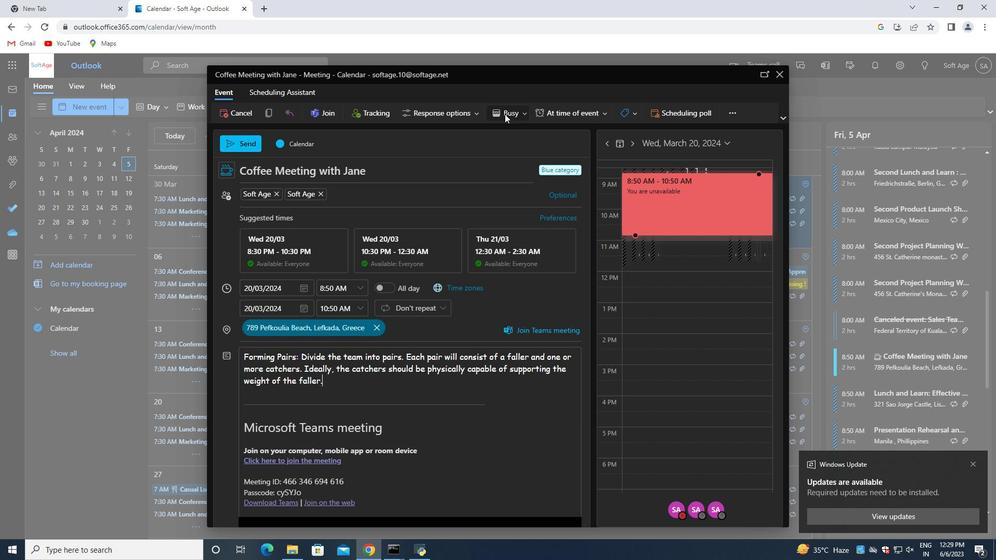 
Action: Mouse moved to (492, 148)
Screenshot: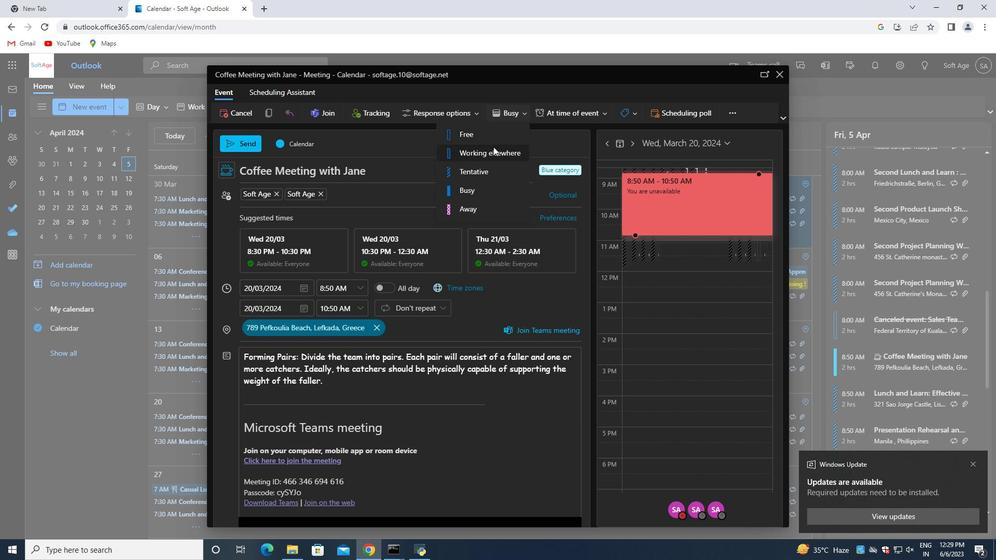 
Action: Mouse pressed left at (492, 148)
Screenshot: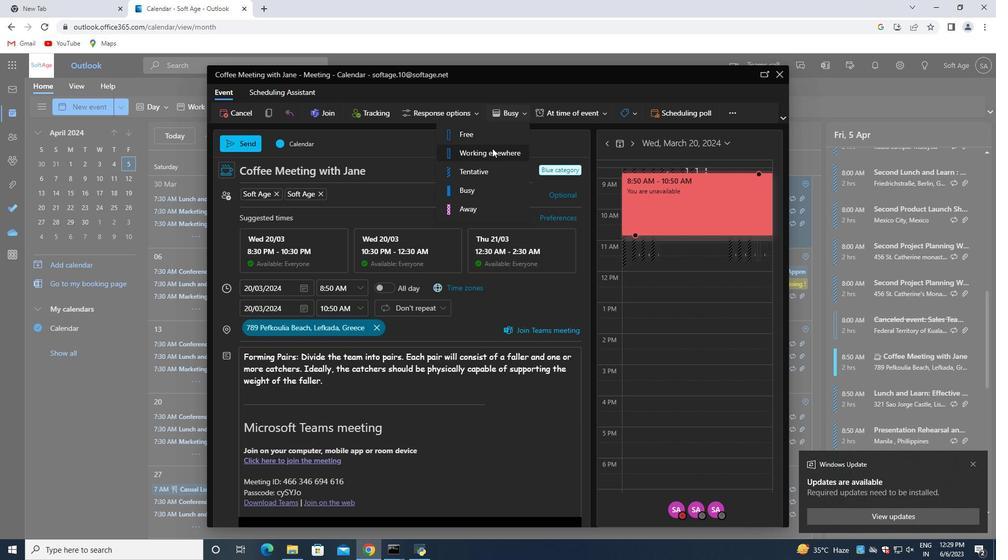 
Action: Mouse moved to (381, 329)
Screenshot: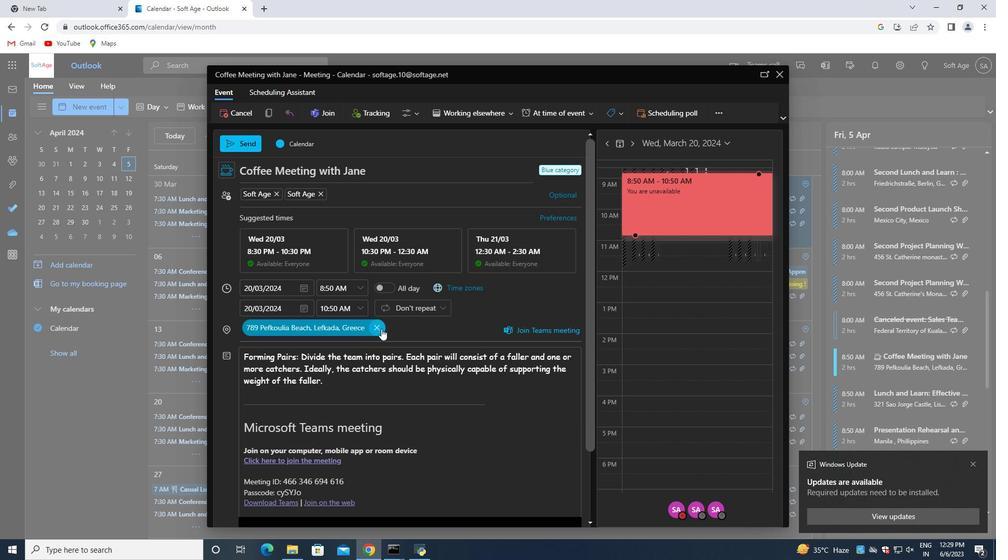 
Action: Mouse scrolled (381, 328) with delta (0, 0)
Screenshot: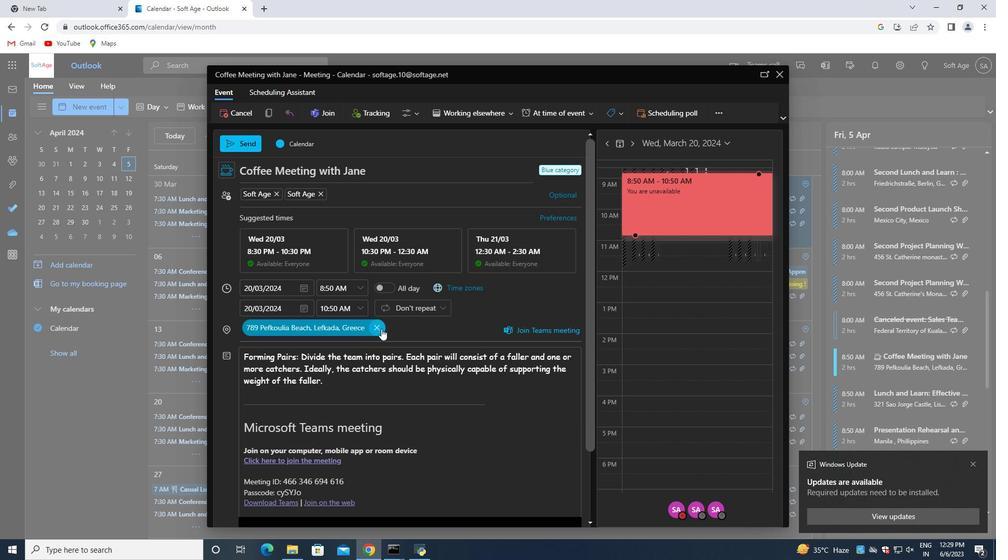 
Action: Mouse moved to (381, 329)
Screenshot: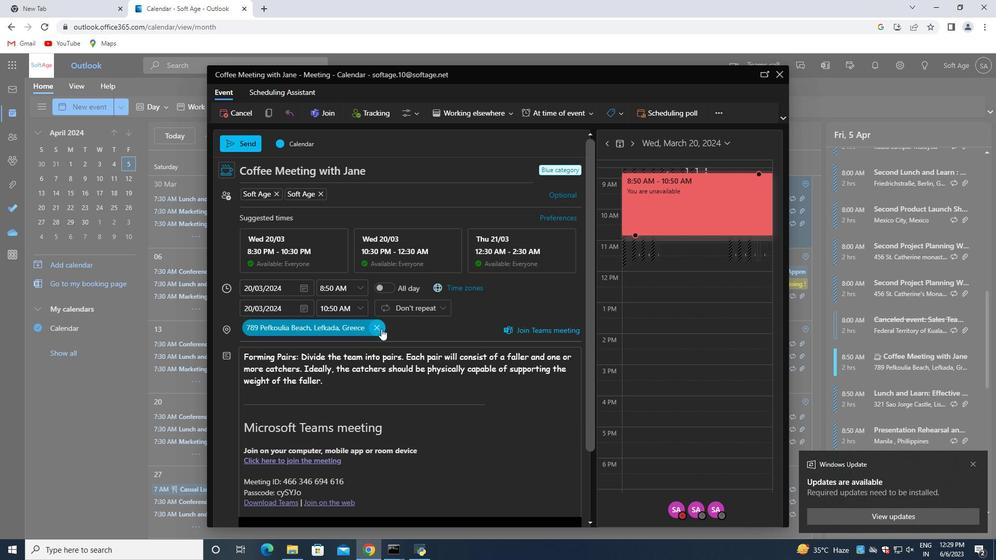 
Action: Mouse scrolled (381, 328) with delta (0, 0)
Screenshot: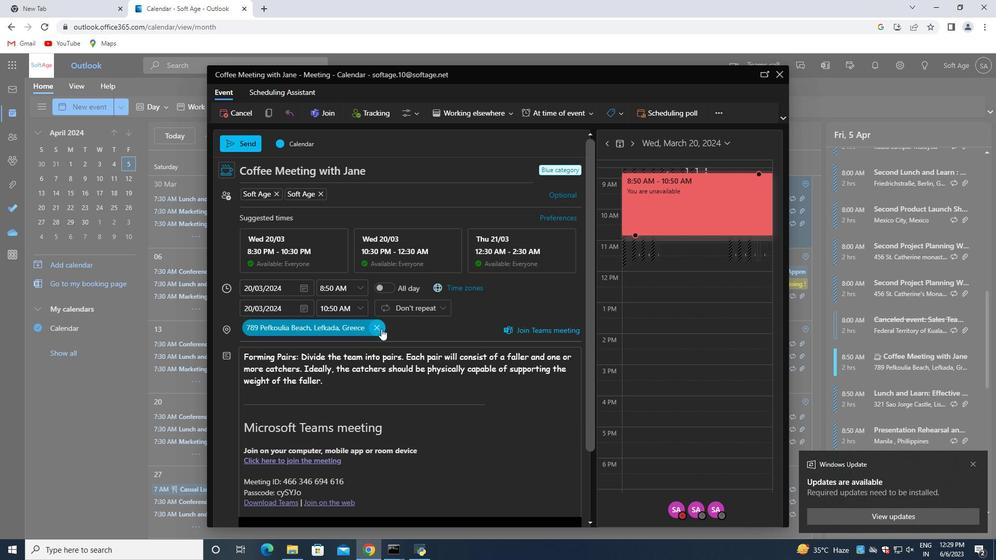 
Action: Mouse moved to (382, 330)
Screenshot: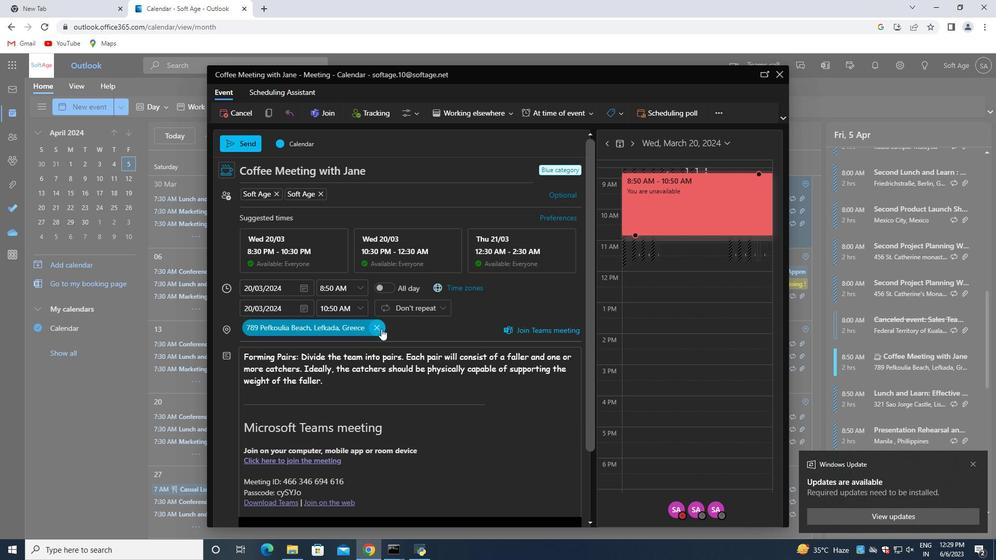 
Action: Mouse scrolled (382, 330) with delta (0, 0)
Screenshot: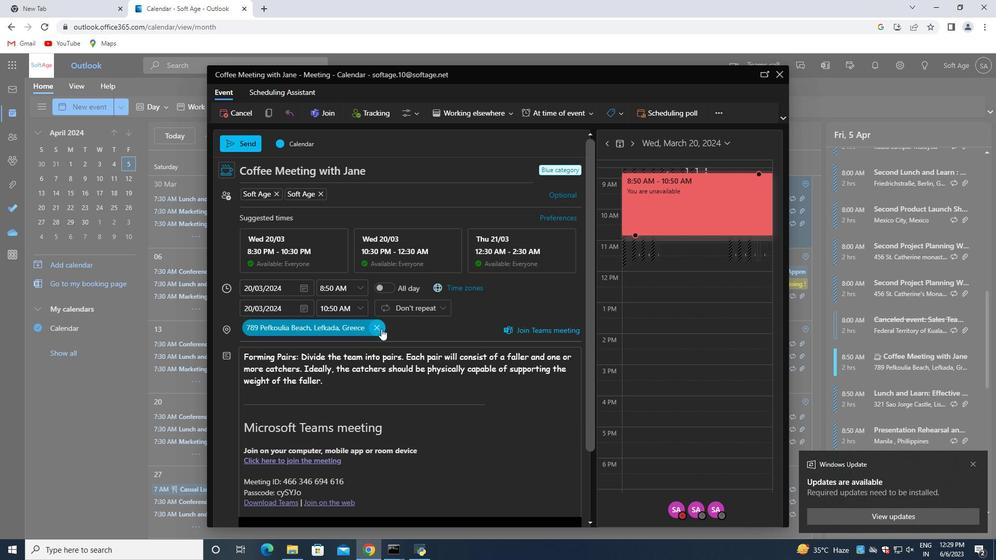 
Action: Mouse moved to (332, 299)
Screenshot: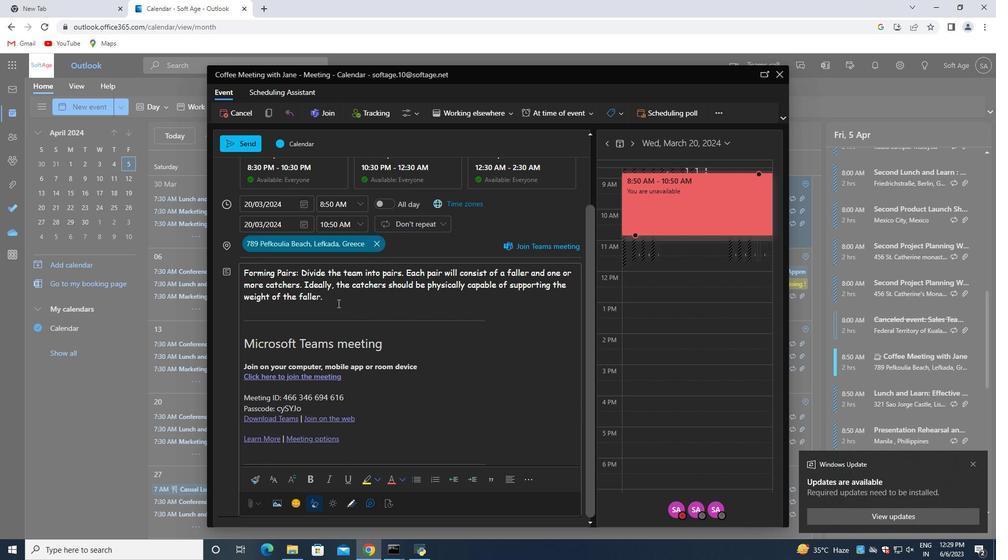 
Action: Mouse pressed left at (332, 299)
Screenshot: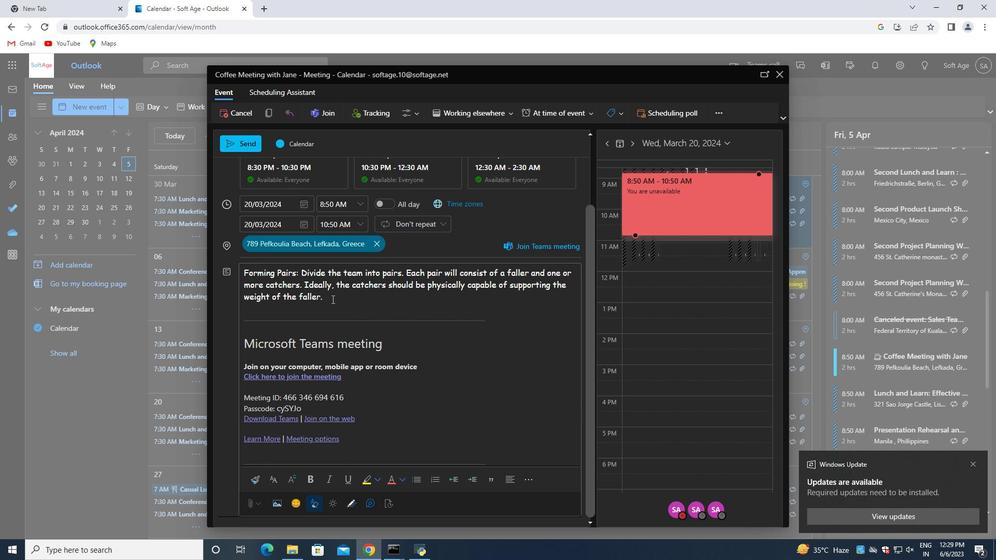 
Action: Mouse moved to (295, 501)
Screenshot: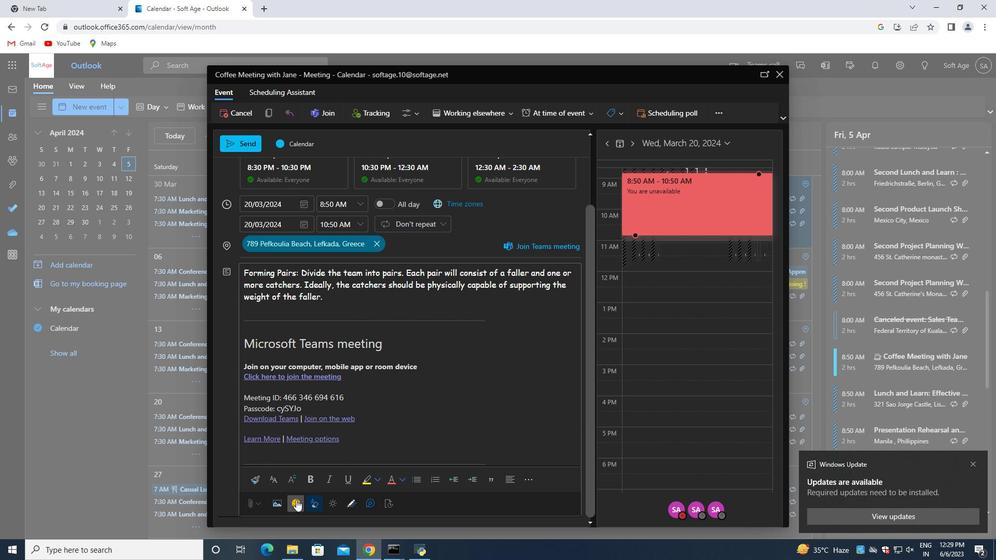 
Action: Mouse pressed left at (295, 501)
Screenshot: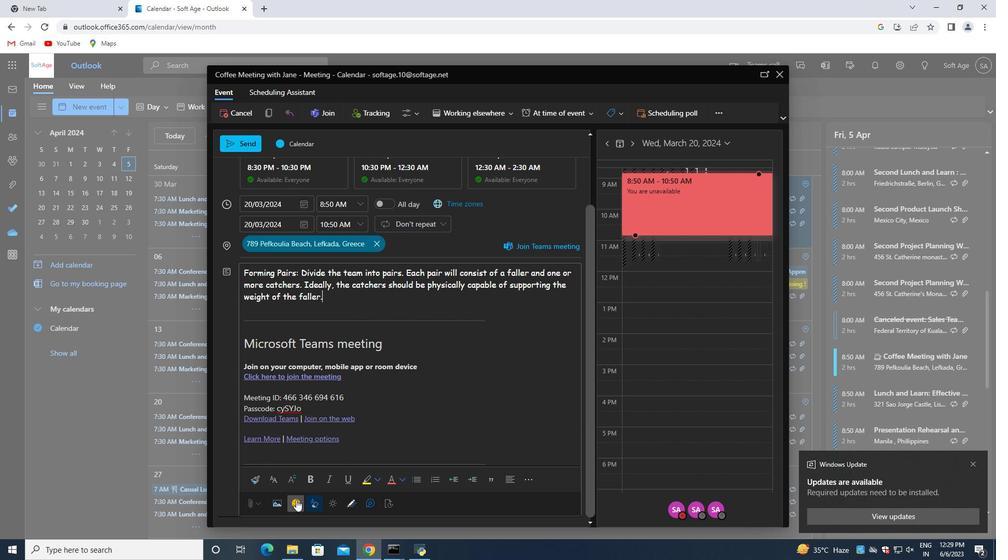 
Action: Mouse moved to (713, 284)
Screenshot: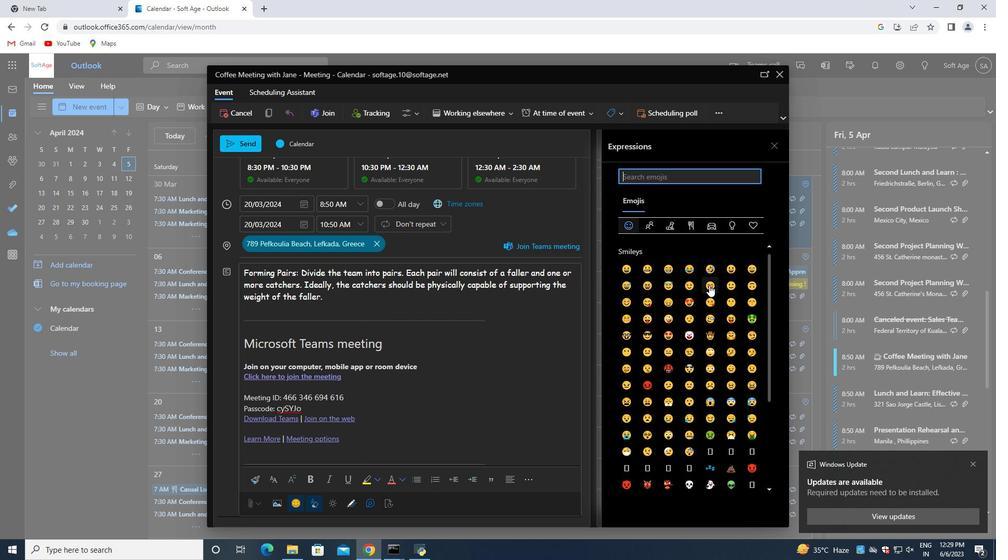 
Action: Mouse pressed left at (713, 284)
Screenshot: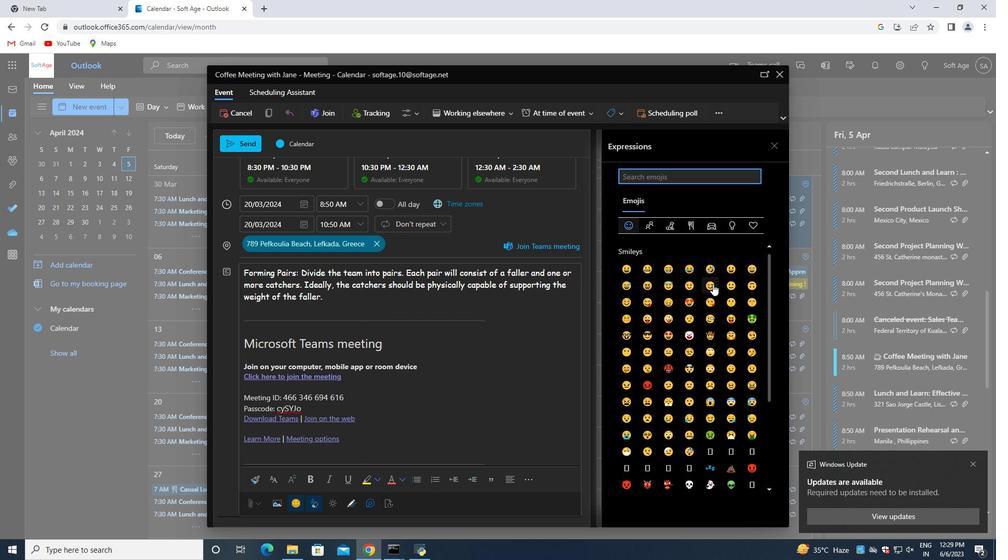 
Action: Mouse moved to (514, 333)
Screenshot: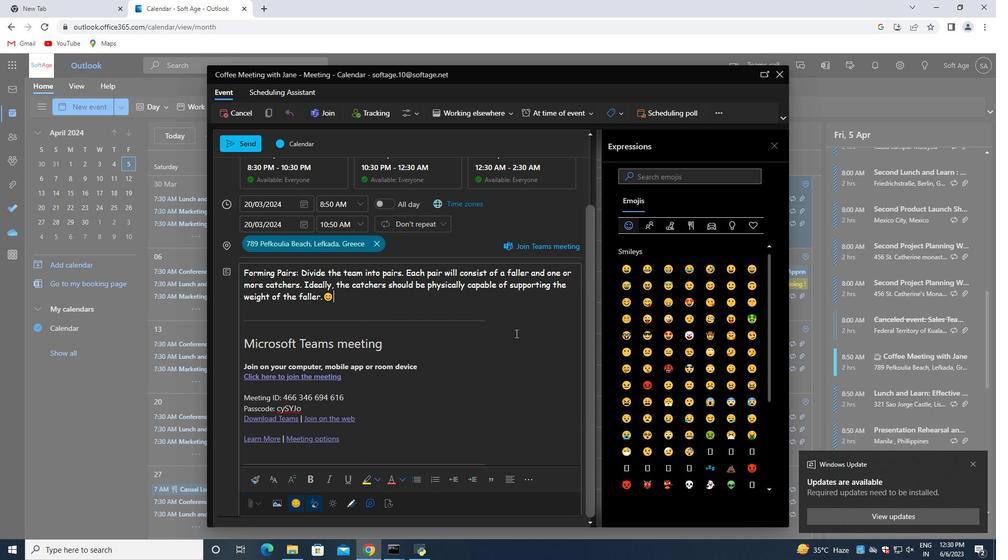 
Action: Mouse scrolled (514, 334) with delta (0, 0)
Screenshot: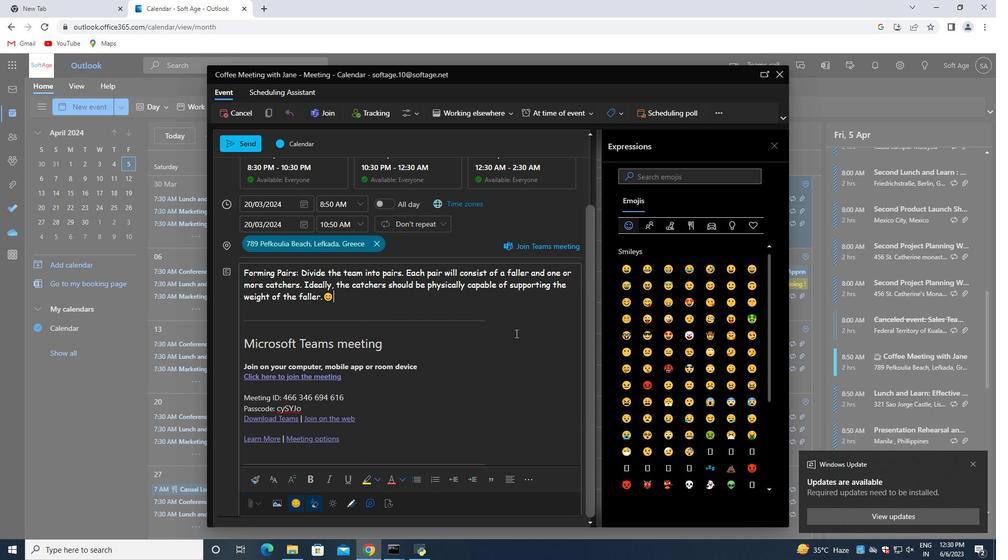 
Action: Mouse moved to (777, 151)
Screenshot: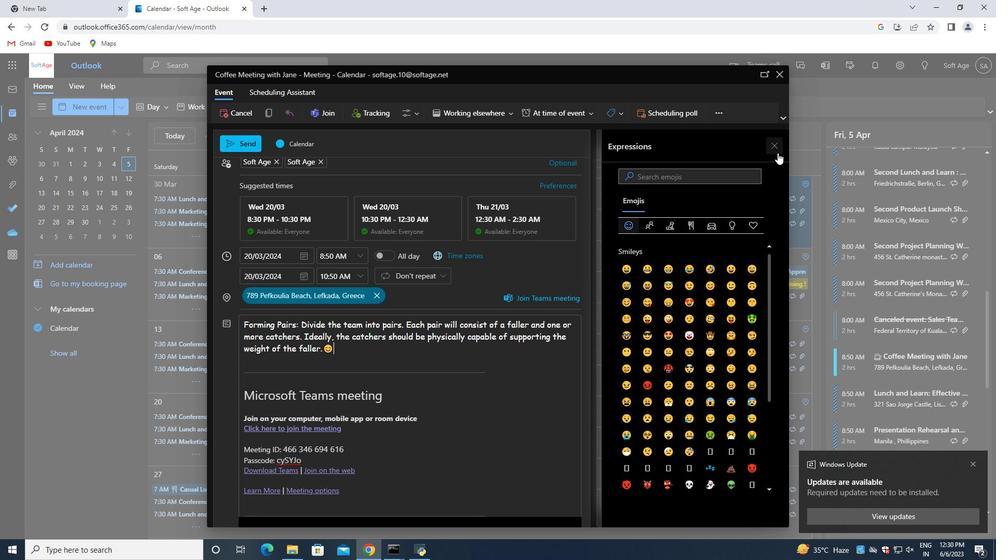 
Action: Mouse pressed left at (777, 151)
Screenshot: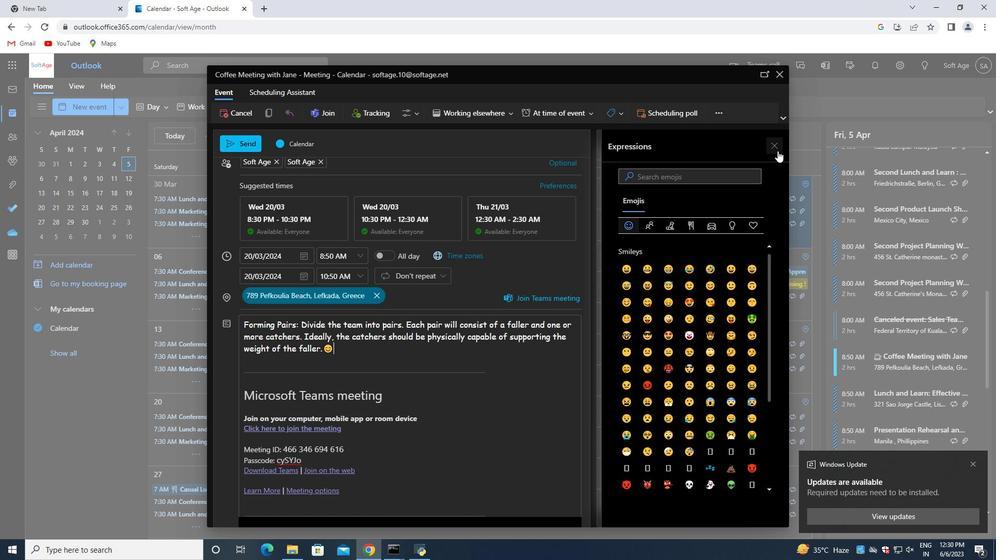 
Action: Mouse moved to (363, 273)
Screenshot: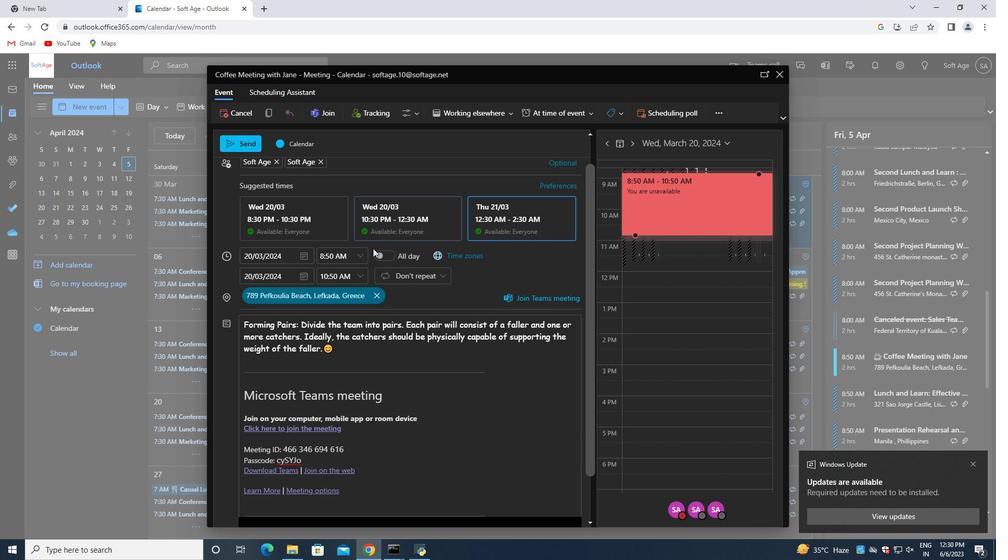
Action: Mouse scrolled (363, 274) with delta (0, 0)
Screenshot: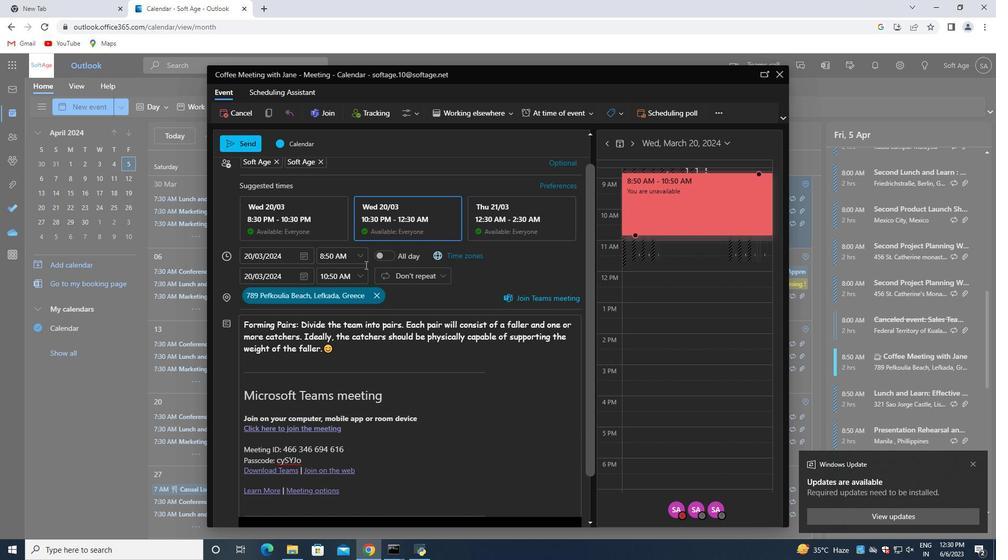 
Action: Mouse scrolled (363, 274) with delta (0, 0)
Screenshot: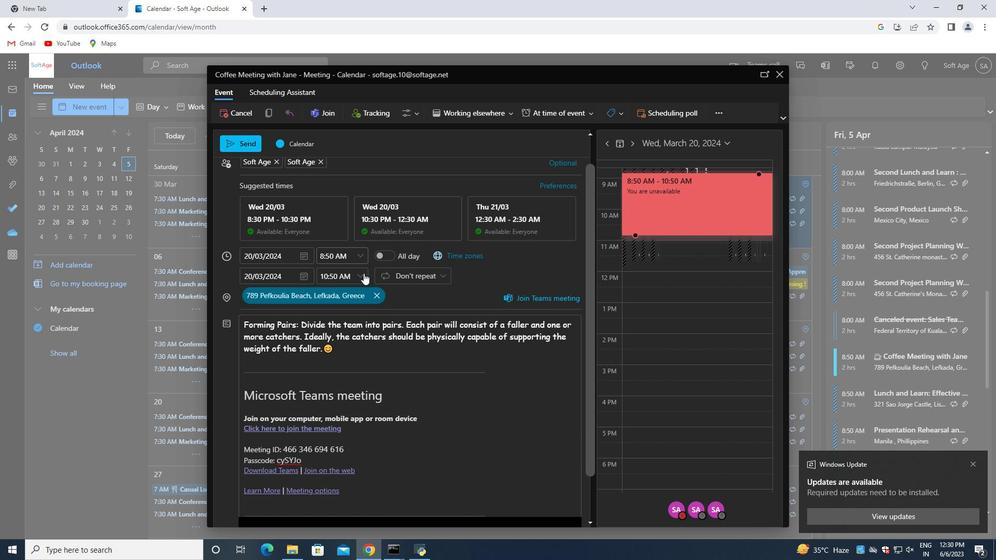 
Action: Mouse scrolled (363, 274) with delta (0, 0)
Screenshot: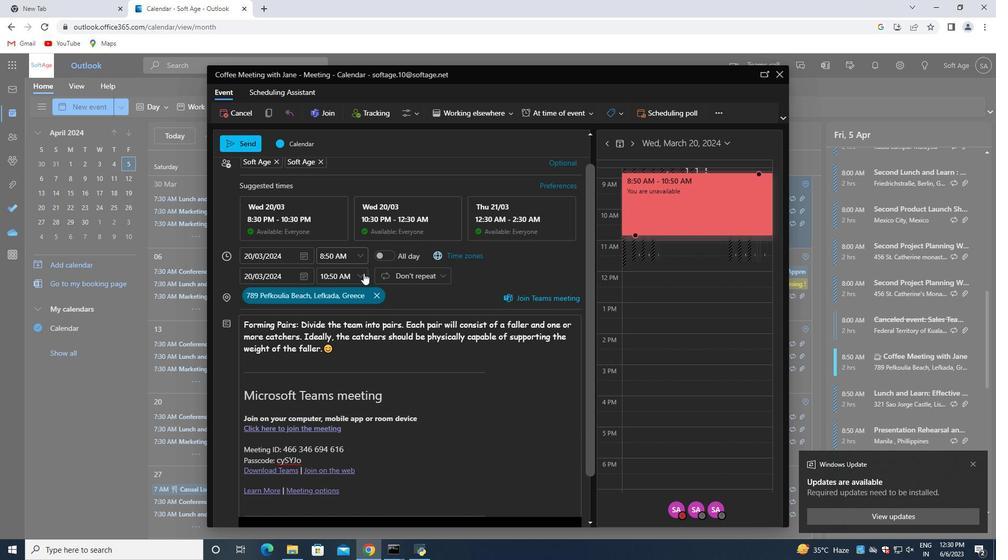 
Action: Mouse moved to (364, 197)
Screenshot: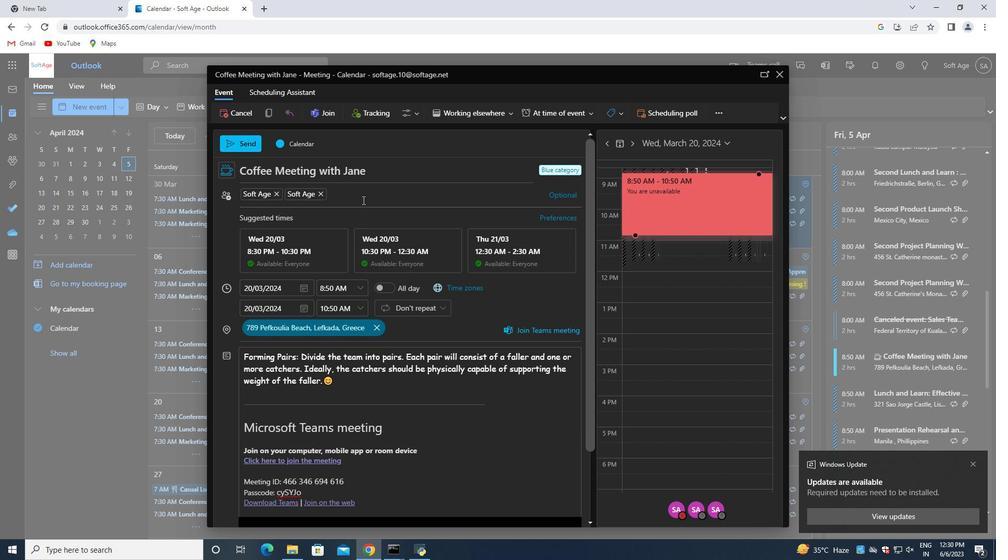 
Action: Mouse pressed left at (364, 197)
Screenshot: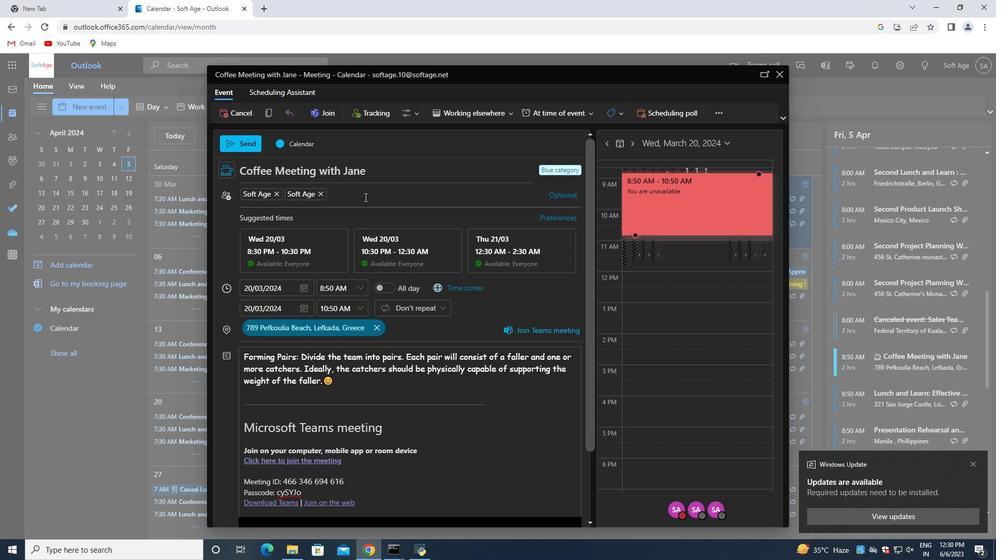 
Action: Mouse moved to (364, 197)
Screenshot: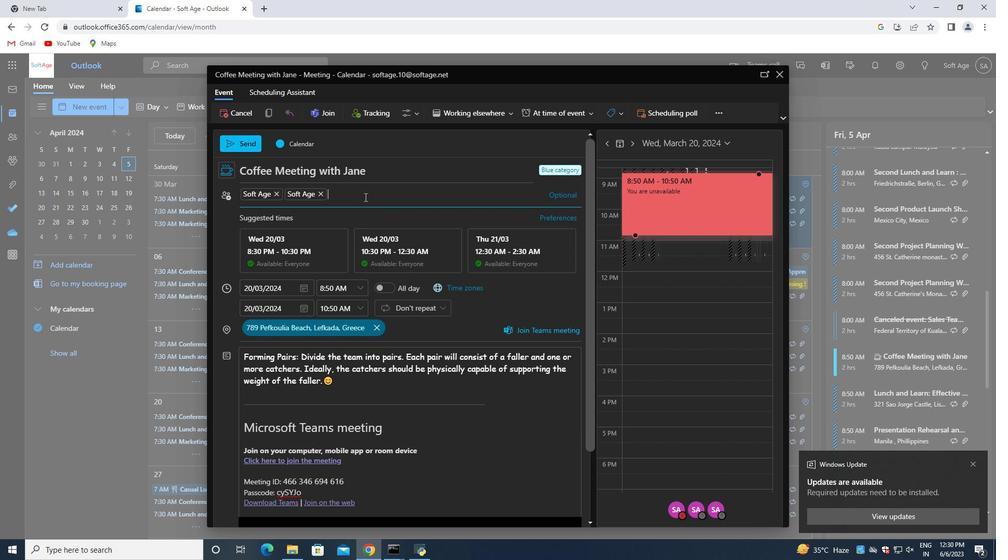 
Action: Key pressed softage.4<Key.shift>@softage.net<Key.enter>
Screenshot: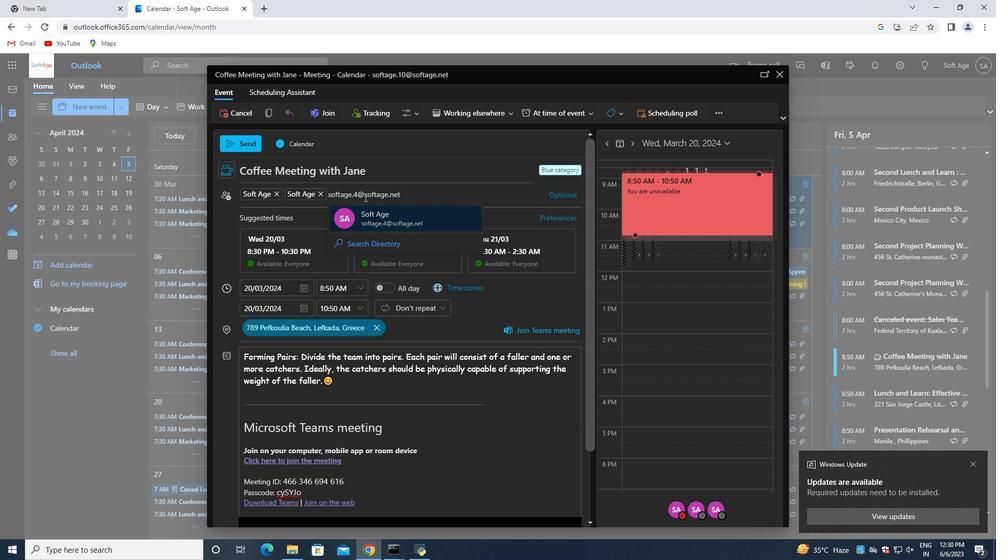 
Action: Mouse moved to (344, 313)
Screenshot: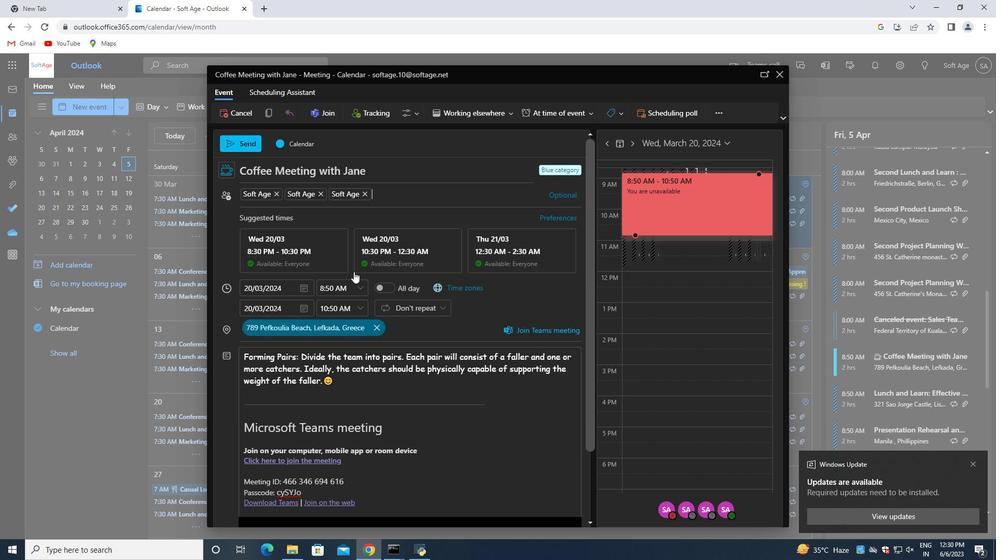 
Action: Mouse scrolled (344, 313) with delta (0, 0)
Screenshot: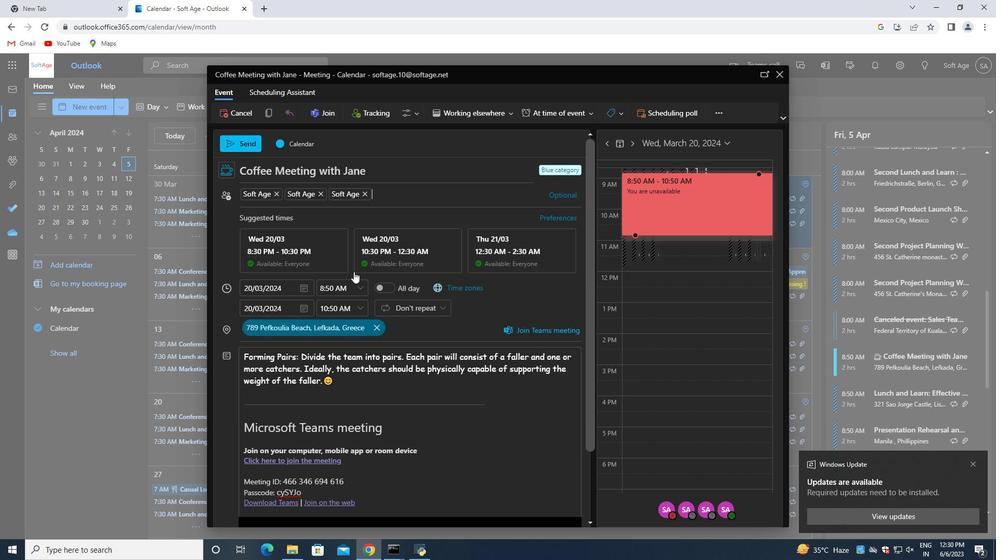 
Action: Mouse moved to (335, 329)
Screenshot: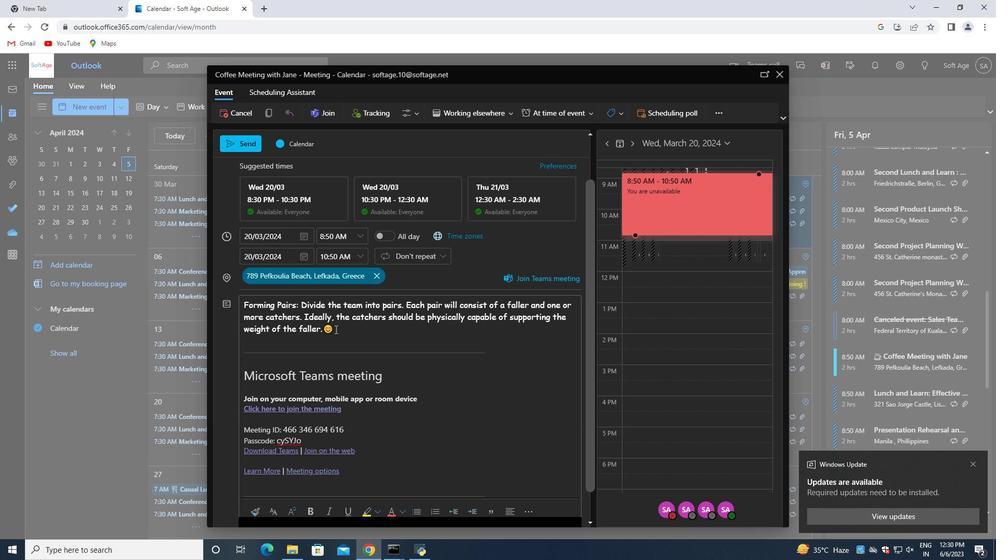 
Action: Mouse pressed left at (335, 329)
Screenshot: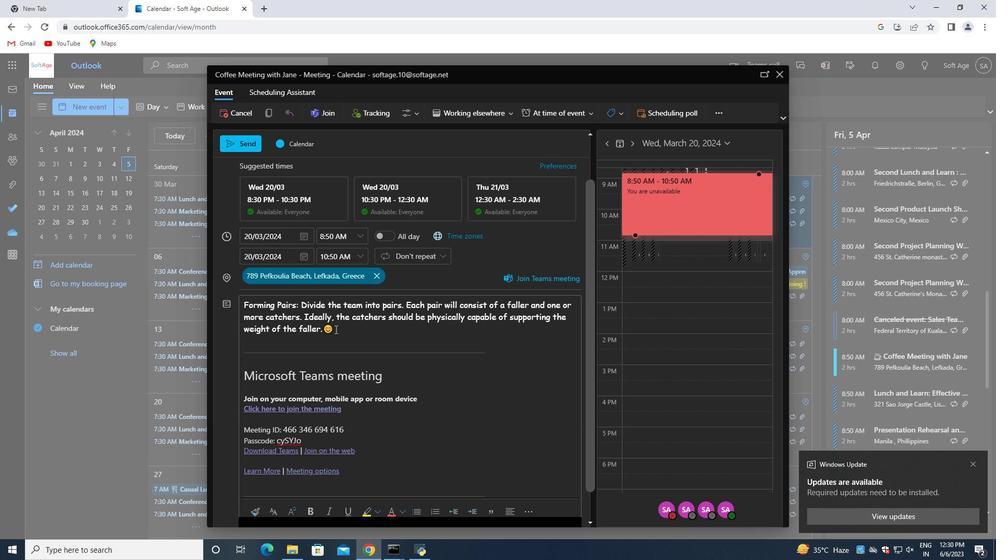 
Action: Mouse moved to (435, 413)
Screenshot: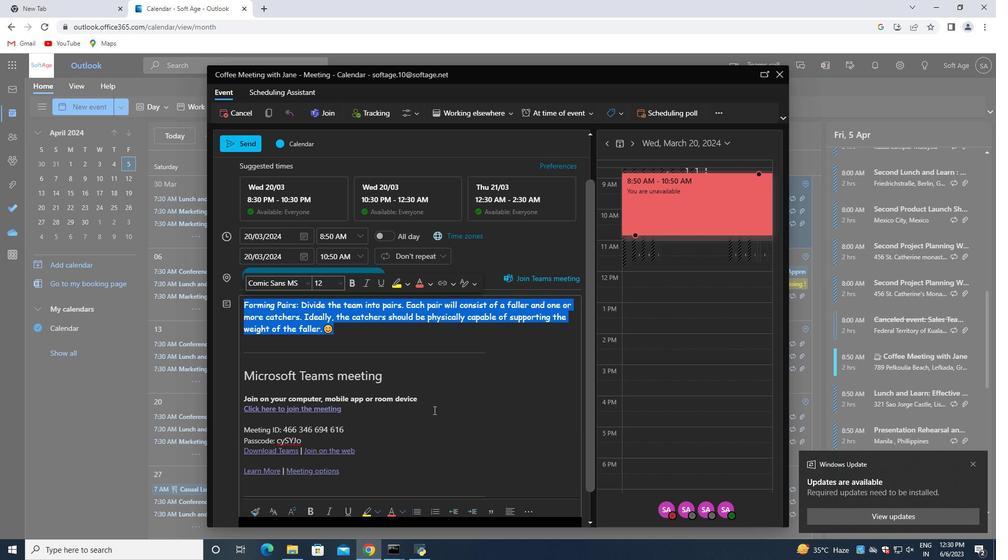 
Action: Mouse scrolled (435, 413) with delta (0, 0)
Screenshot: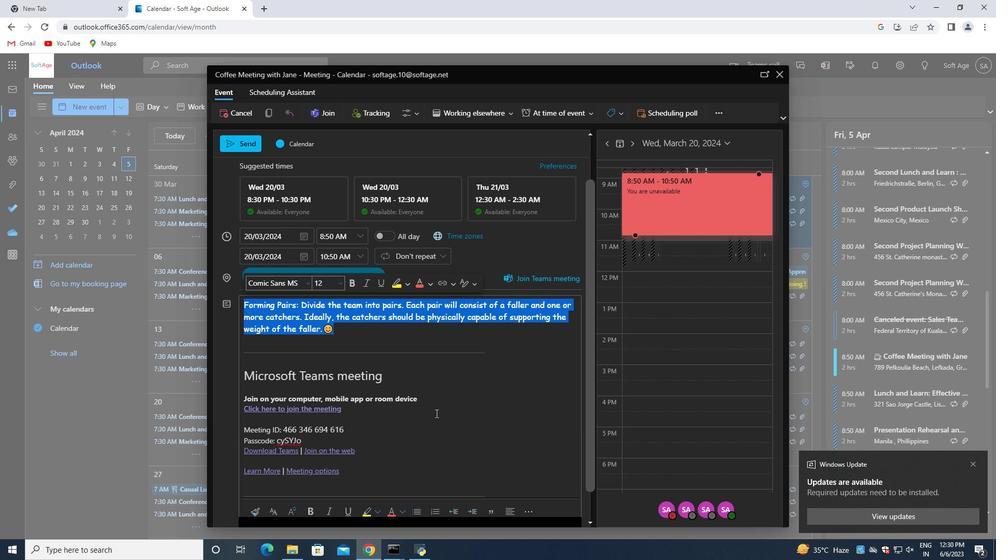 
Action: Mouse scrolled (435, 413) with delta (0, 0)
Screenshot: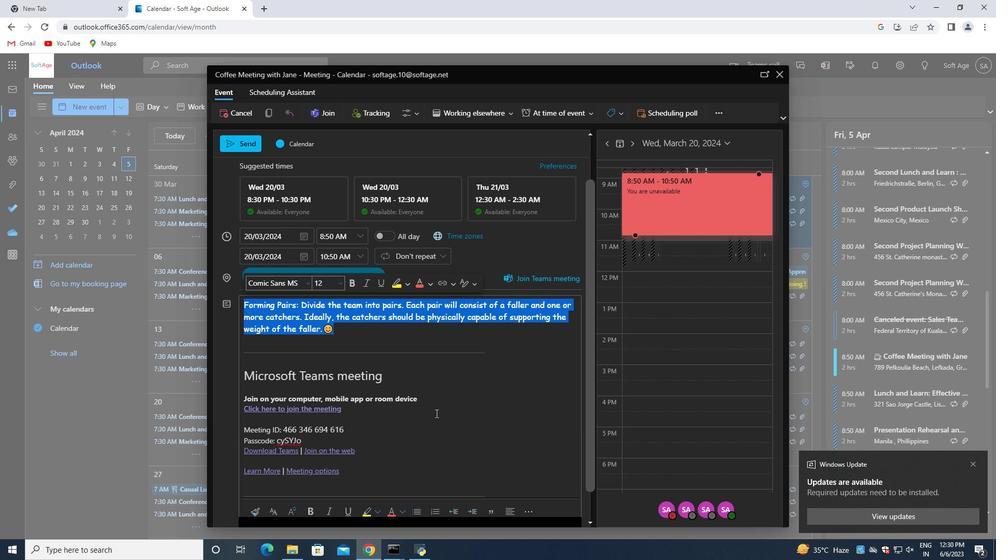 
Action: Mouse moved to (524, 476)
Screenshot: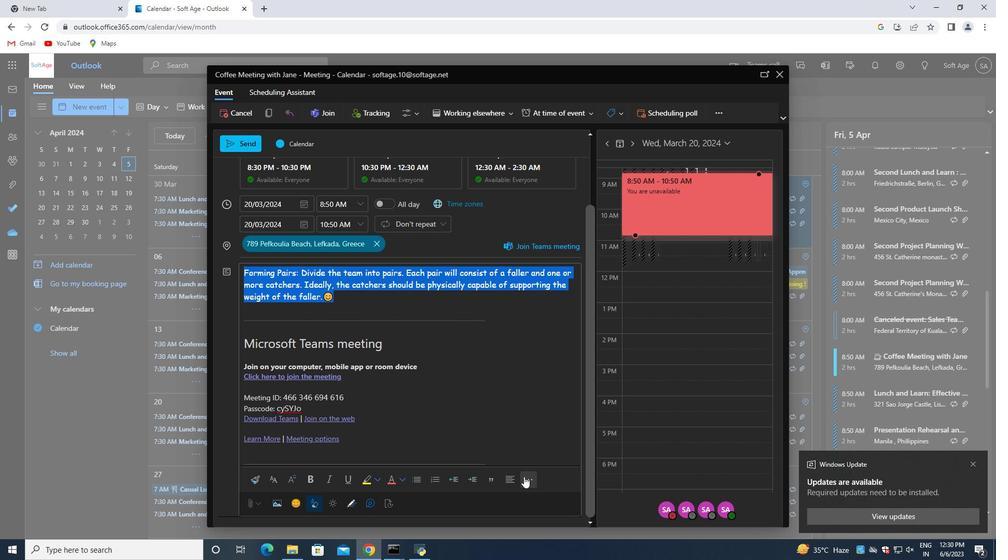 
Action: Mouse pressed left at (524, 476)
Screenshot: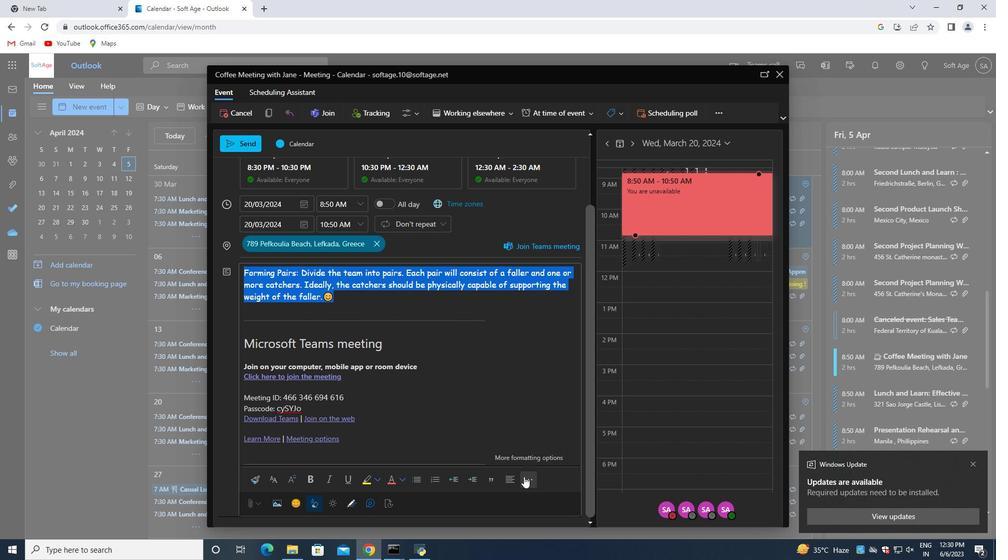 
Action: Mouse moved to (512, 403)
Screenshot: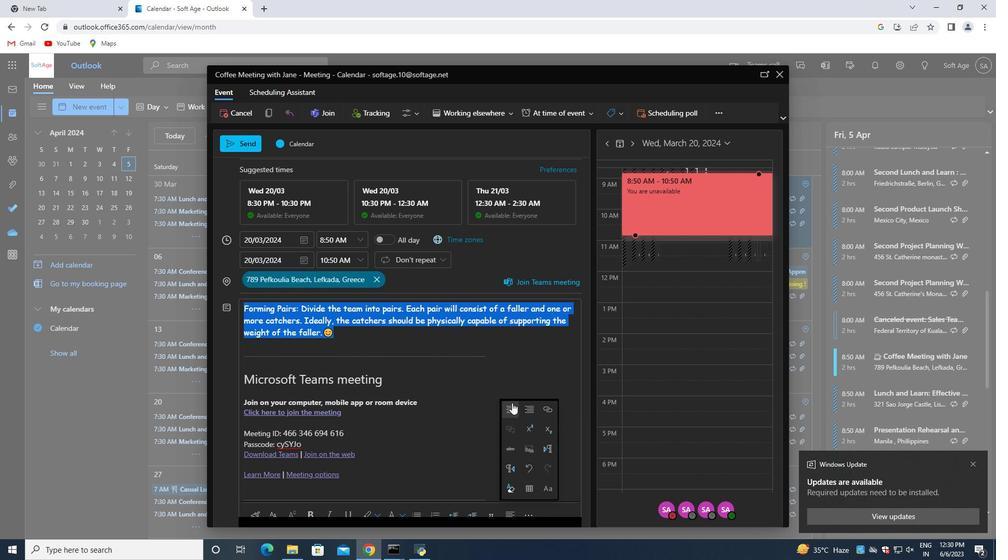 
Action: Mouse pressed left at (512, 403)
Screenshot: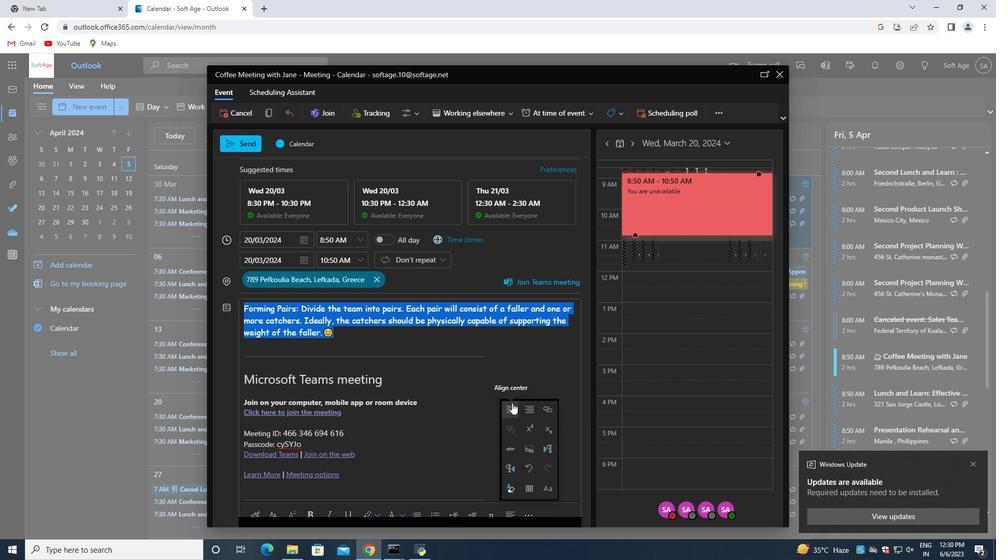 
Action: Mouse moved to (311, 495)
Screenshot: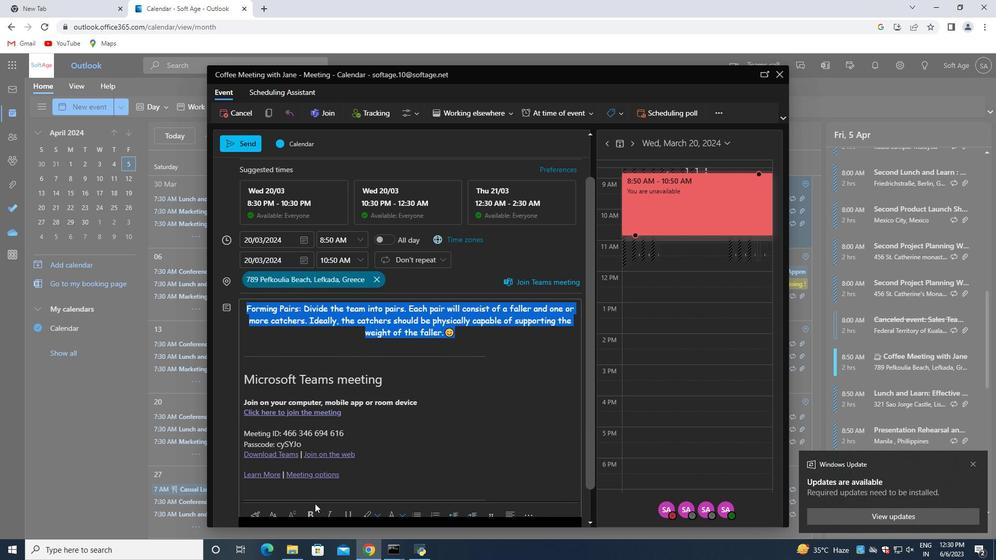 
Action: Mouse scrolled (311, 495) with delta (0, 0)
Screenshot: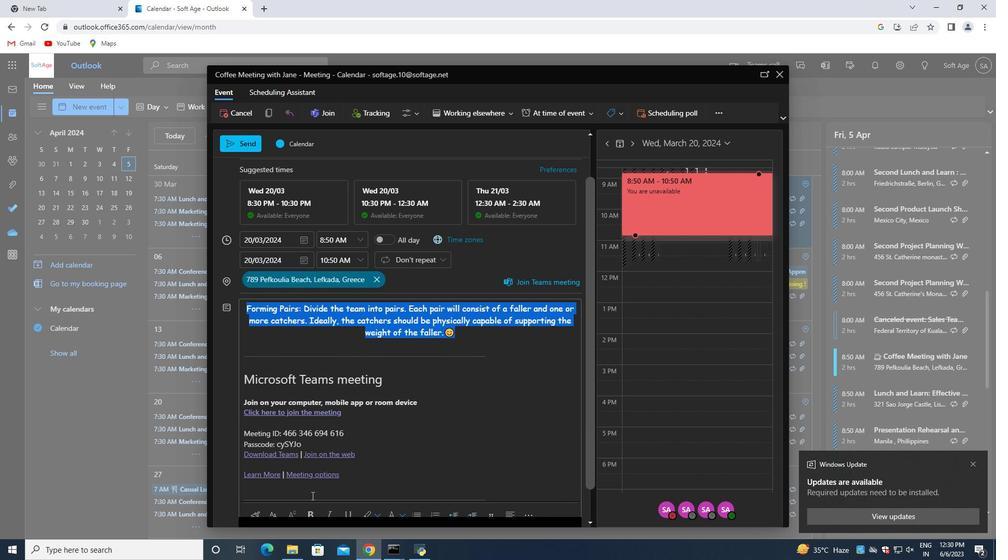 
Action: Mouse moved to (311, 494)
Screenshot: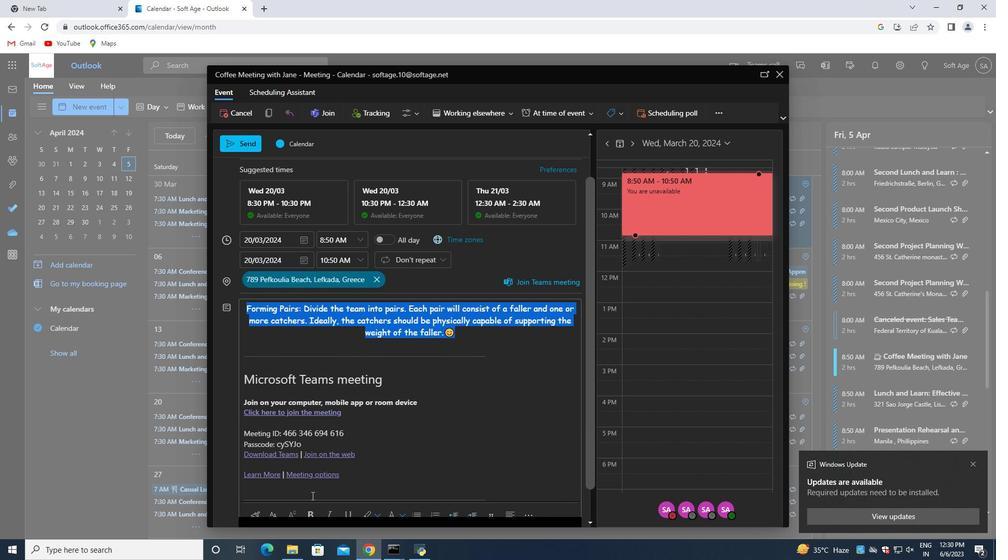 
Action: Mouse scrolled (311, 494) with delta (0, 0)
Screenshot: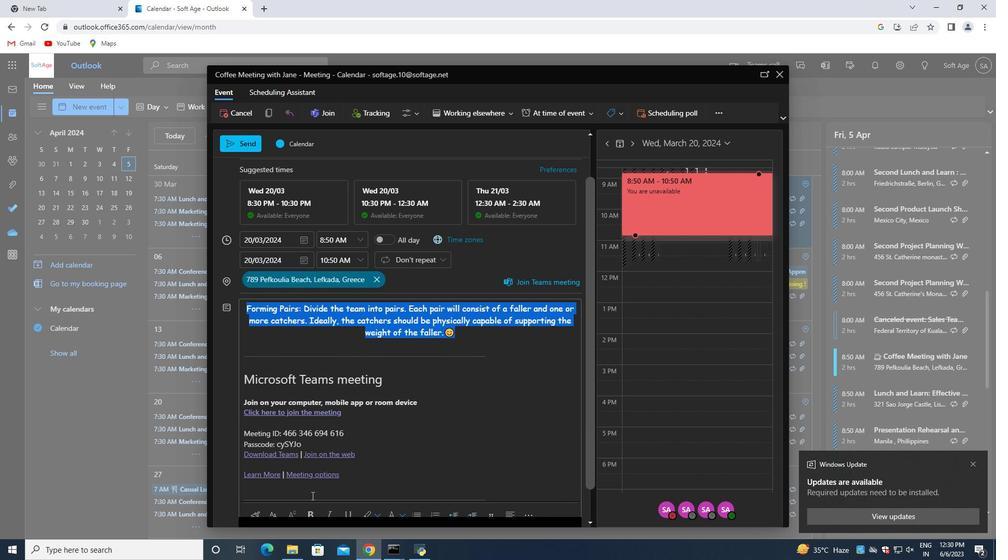 
Action: Mouse moved to (402, 477)
Screenshot: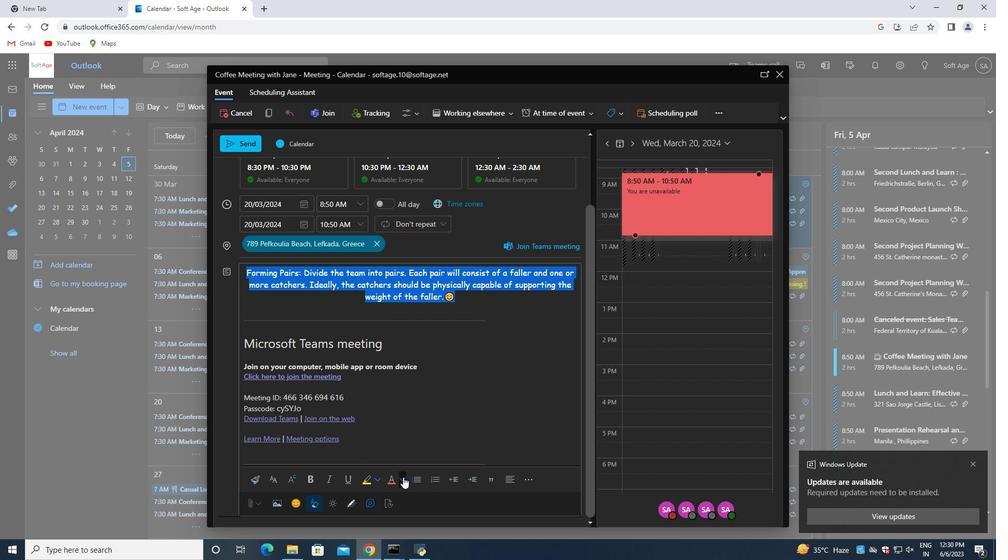 
Action: Mouse pressed left at (402, 477)
Screenshot: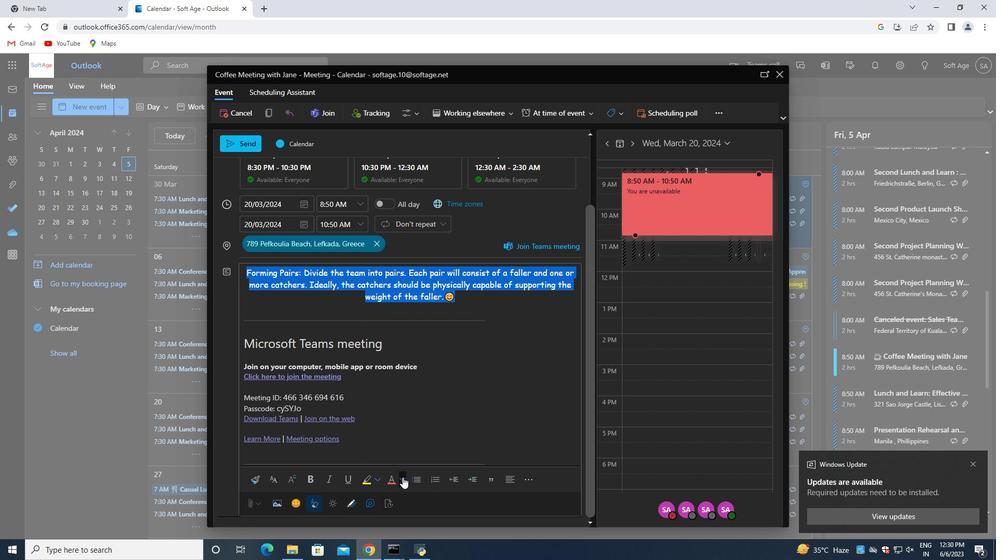 
Action: Mouse moved to (447, 408)
Screenshot: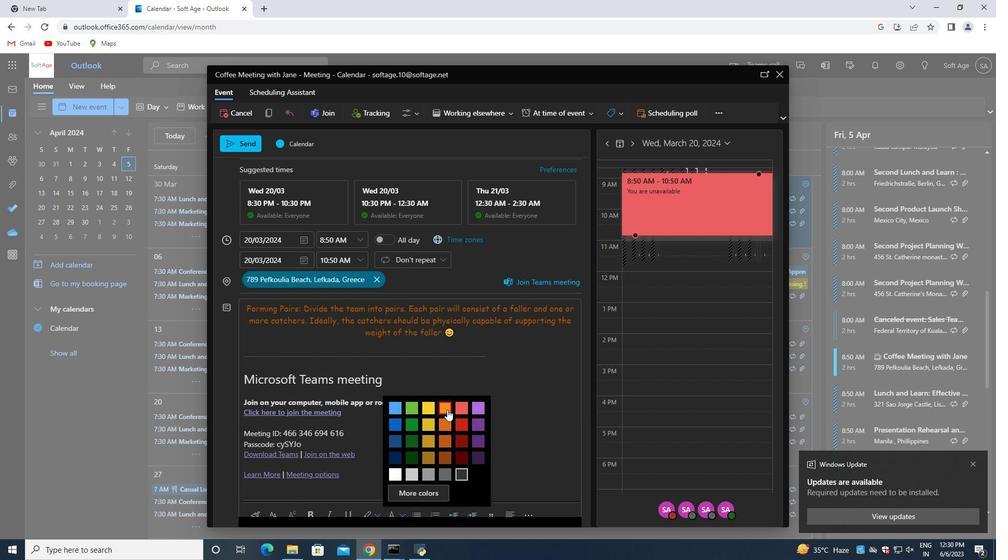
Action: Mouse pressed left at (447, 408)
Screenshot: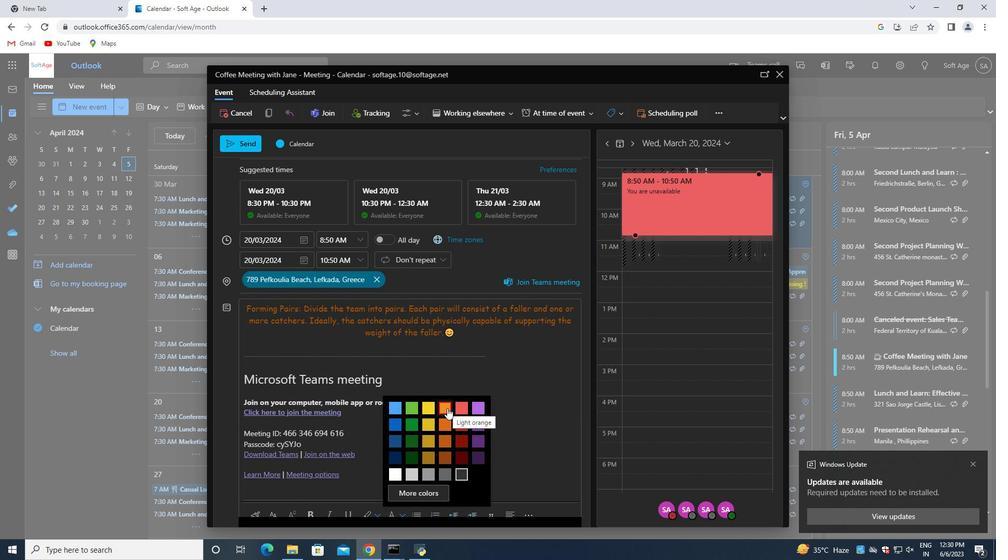 
Action: Mouse moved to (463, 335)
Screenshot: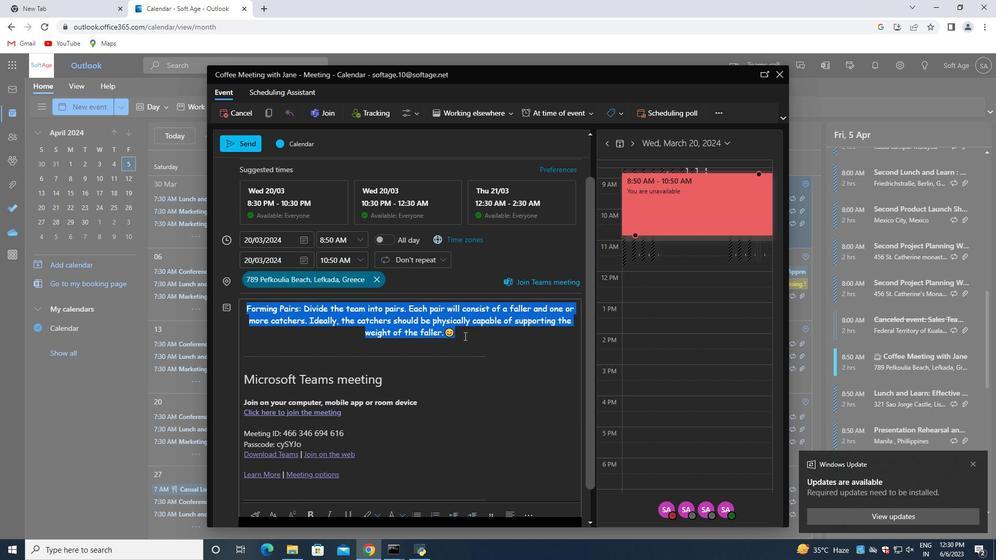 
Action: Mouse pressed left at (463, 335)
Screenshot: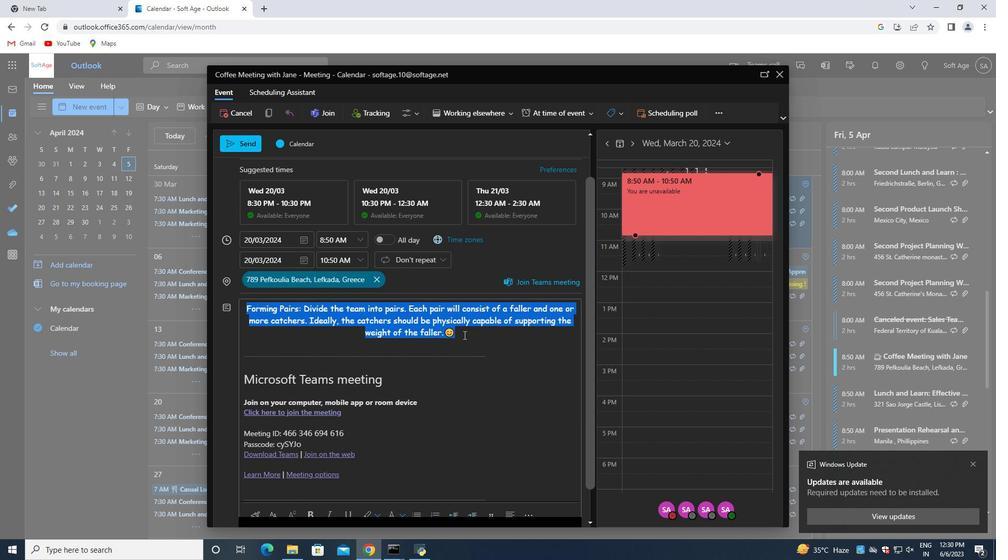 
Action: Mouse scrolled (463, 335) with delta (0, 0)
Screenshot: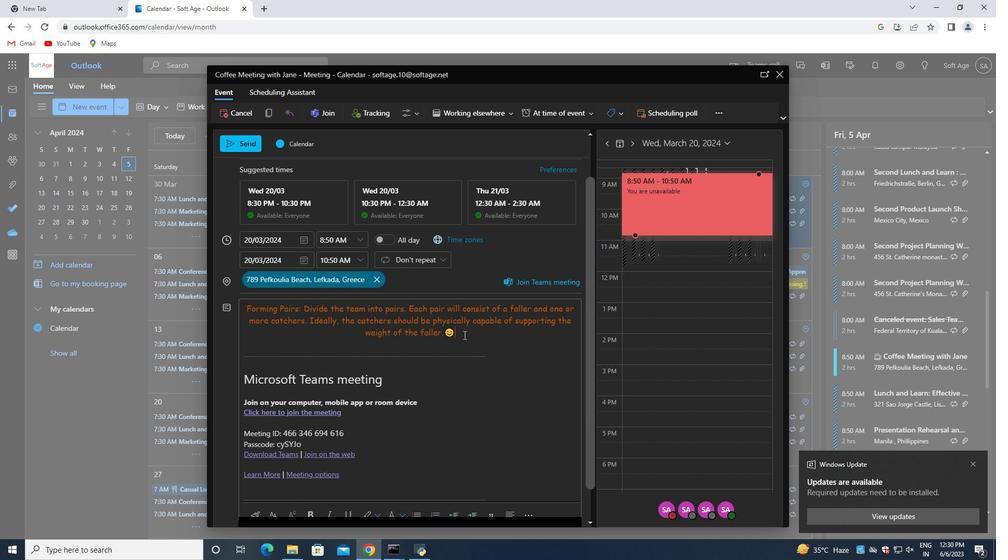 
Action: Mouse scrolled (463, 335) with delta (0, 0)
Screenshot: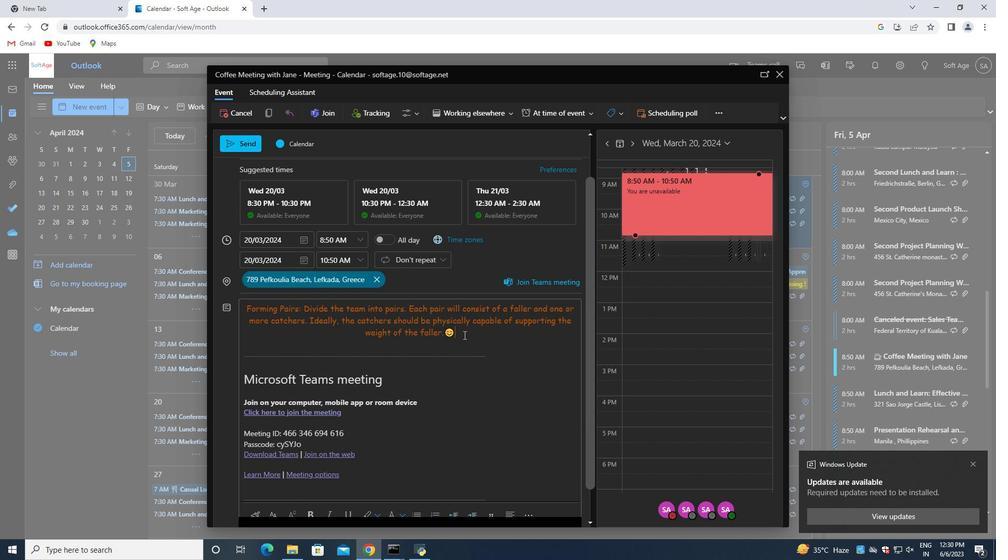 
Action: Mouse scrolled (463, 335) with delta (0, 0)
Screenshot: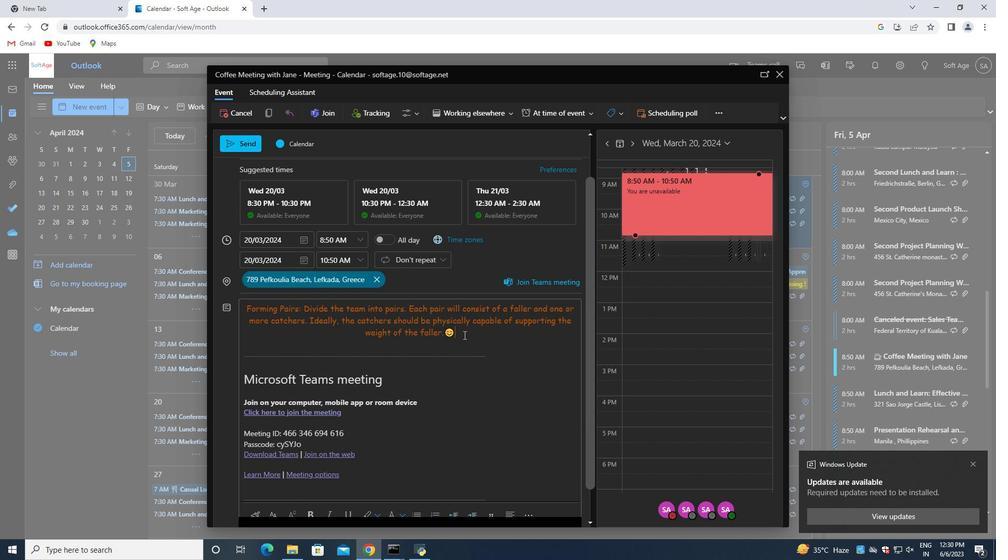 
Action: Mouse scrolled (463, 335) with delta (0, 0)
Screenshot: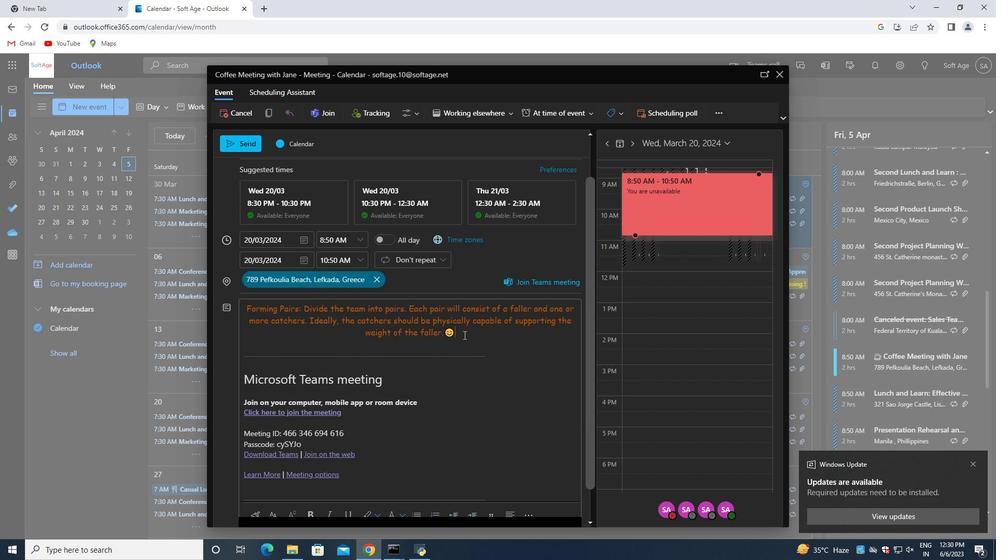 
Action: Mouse scrolled (463, 335) with delta (0, 0)
Screenshot: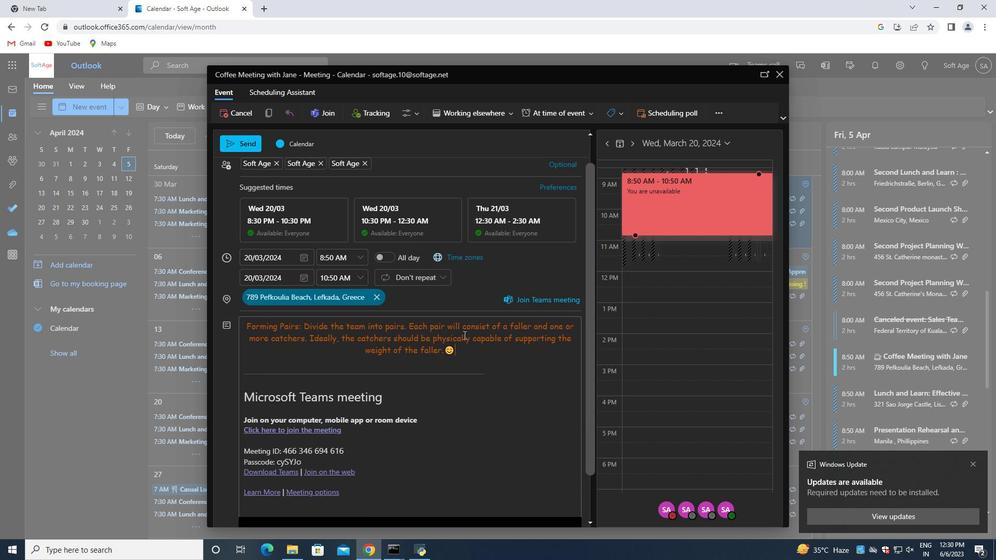 
Action: Mouse scrolled (463, 335) with delta (0, 0)
Screenshot: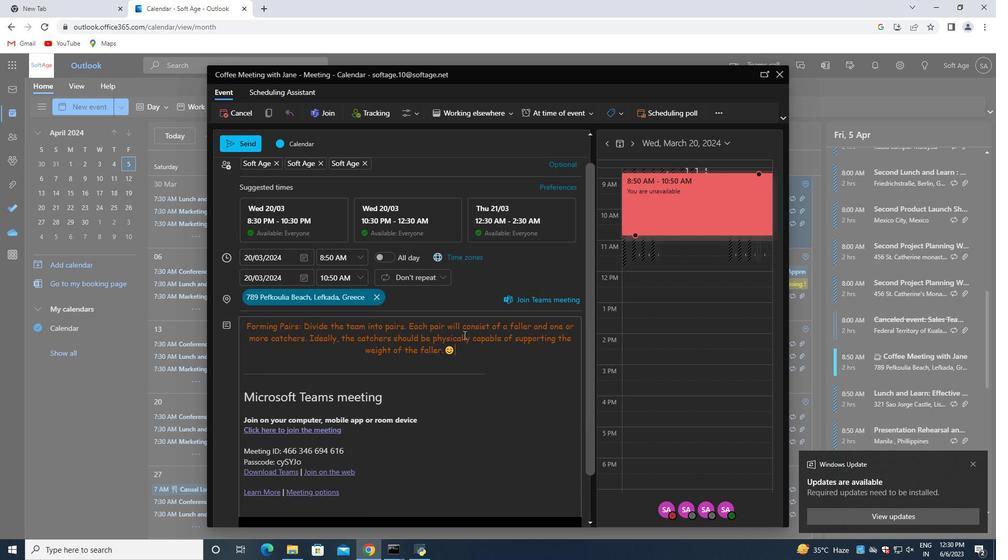 
Action: Mouse moved to (230, 170)
Screenshot: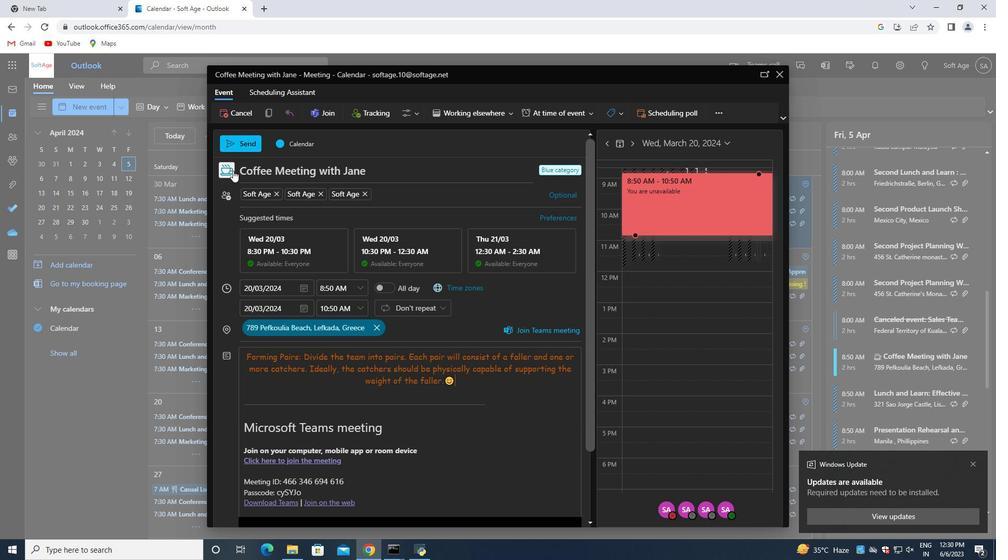 
Action: Mouse pressed left at (230, 170)
Screenshot: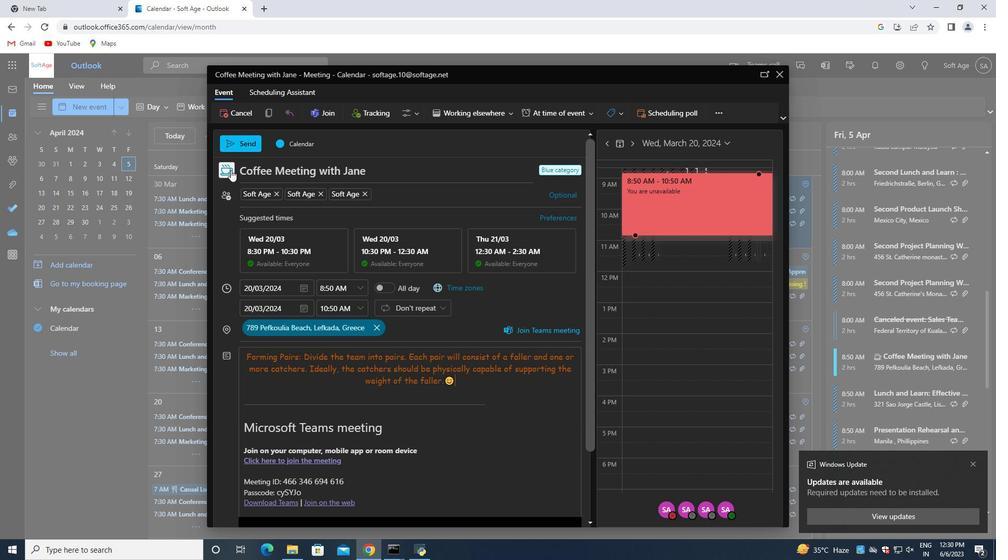 
Action: Mouse moved to (256, 162)
Screenshot: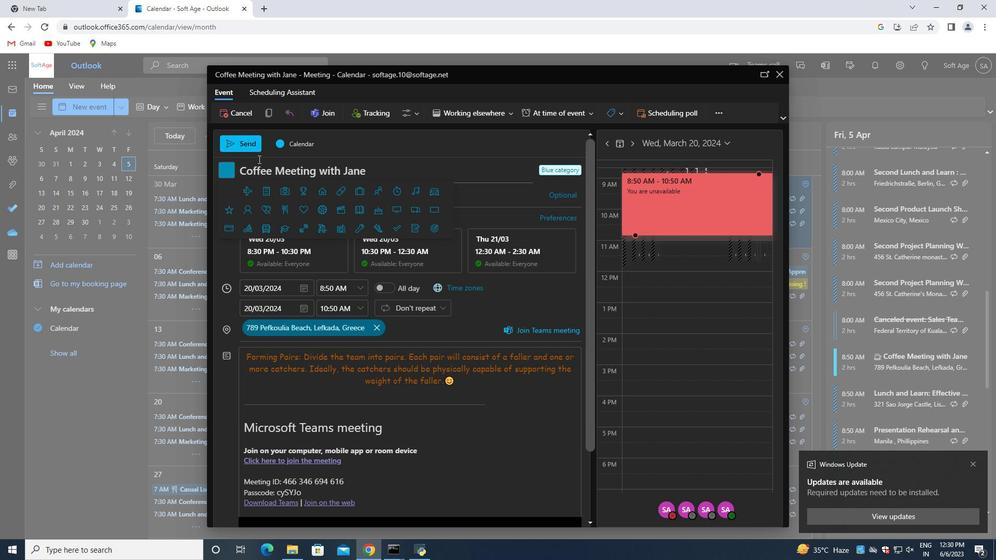 
Action: Mouse pressed left at (256, 162)
Screenshot: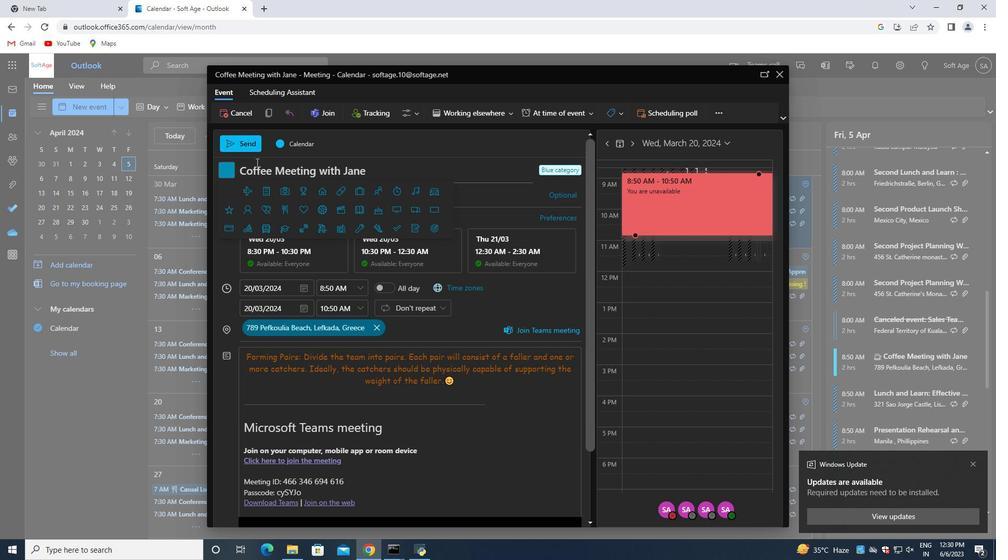 
Action: Mouse moved to (237, 141)
Screenshot: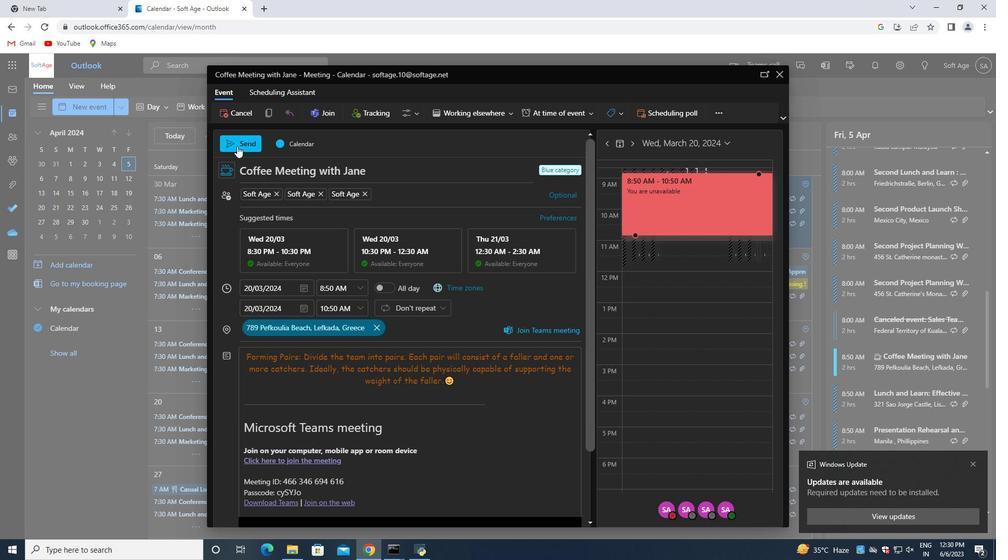 
Action: Mouse pressed left at (237, 141)
Screenshot: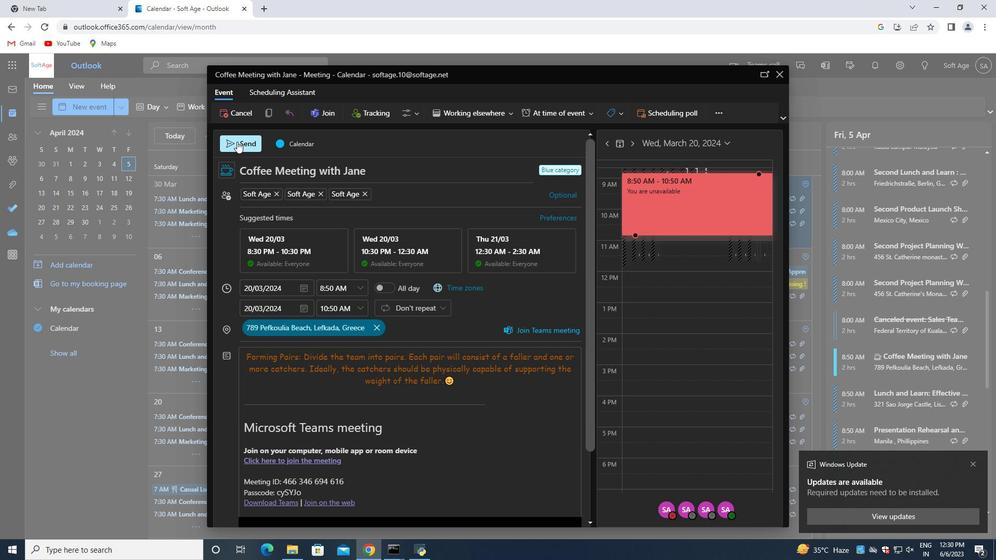 
